 Task: Find connections with filter location Joypur Hāt with filter topic #Crowdfundingwith filter profile language French with filter current company Network18 Media & Investments Limited with filter school JSS SCIENCE AND TECHNOLOGY UNIVERSITY with filter industry Oil and Gas with filter service category Customer Service with filter keywords title Assistant Professor
Action: Mouse moved to (506, 96)
Screenshot: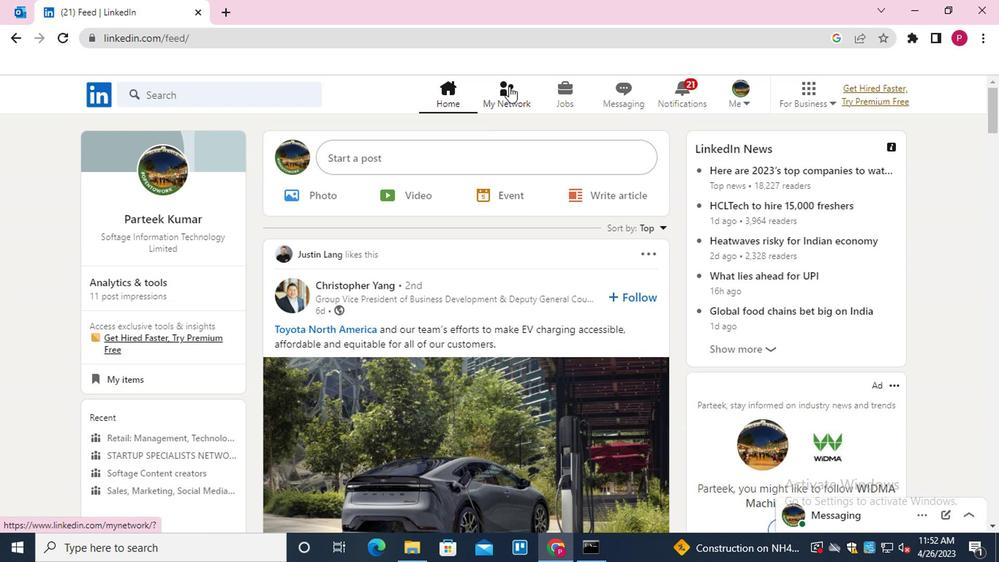 
Action: Mouse pressed left at (506, 96)
Screenshot: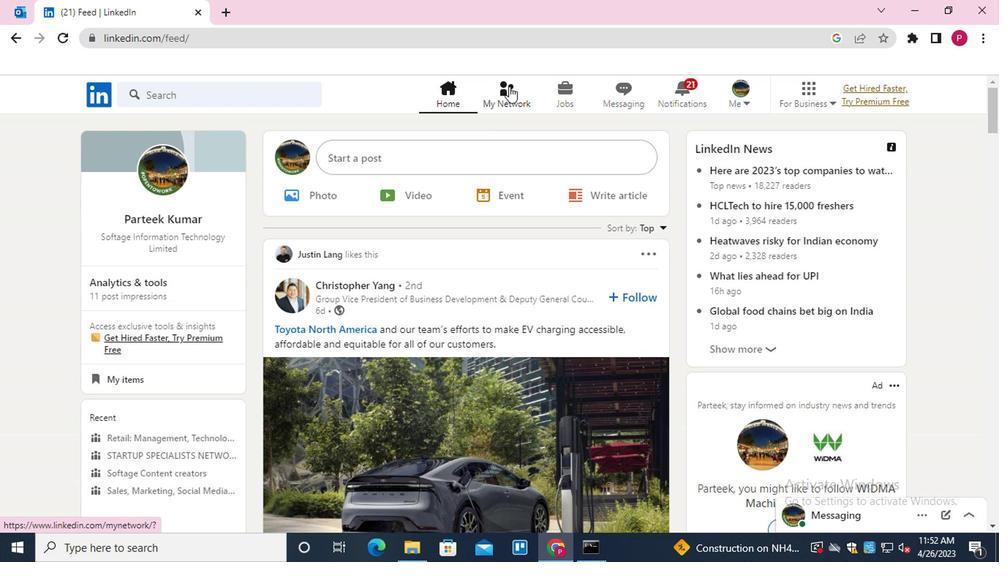 
Action: Mouse moved to (219, 170)
Screenshot: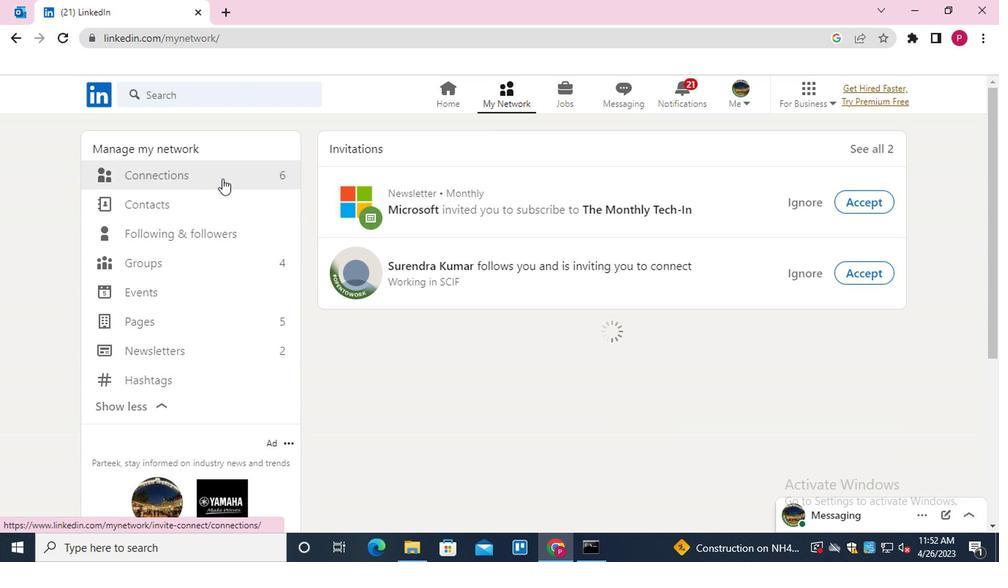 
Action: Mouse pressed left at (219, 170)
Screenshot: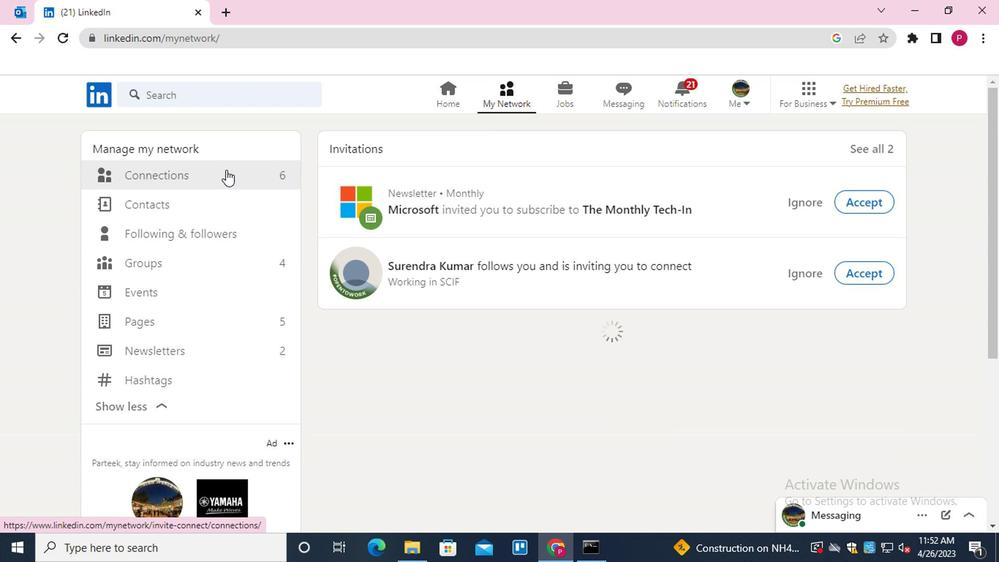
Action: Mouse moved to (616, 169)
Screenshot: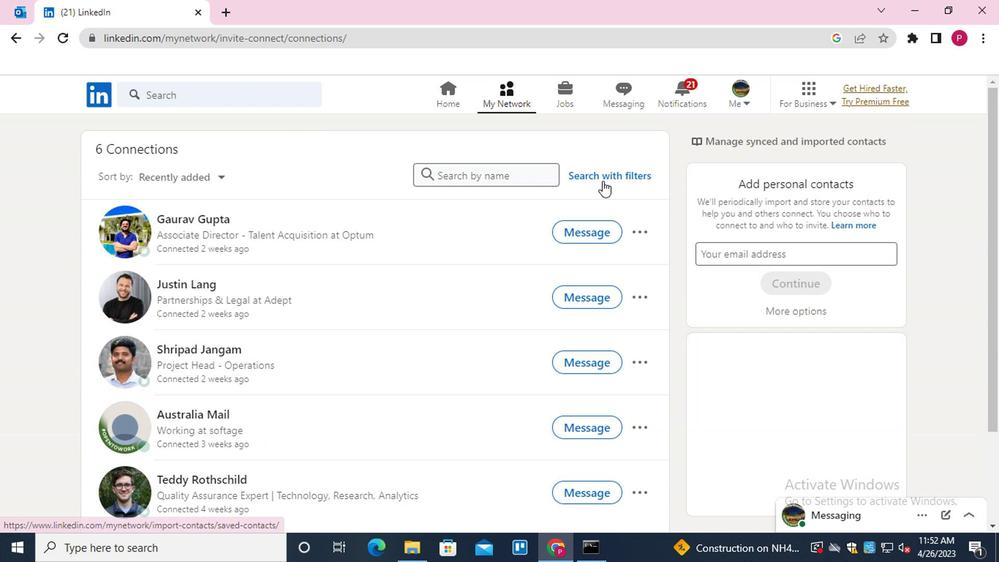 
Action: Mouse pressed left at (616, 169)
Screenshot: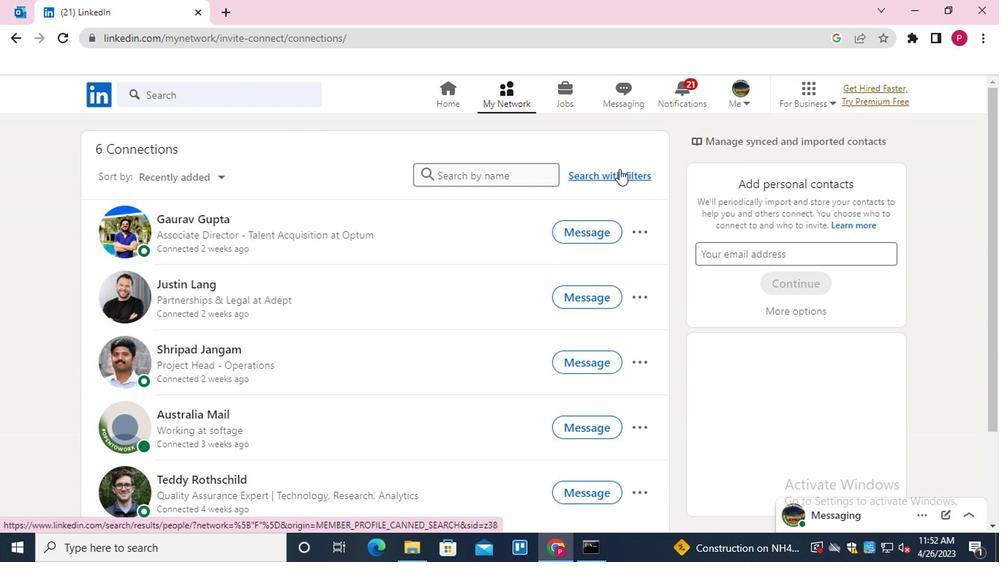 
Action: Mouse moved to (469, 133)
Screenshot: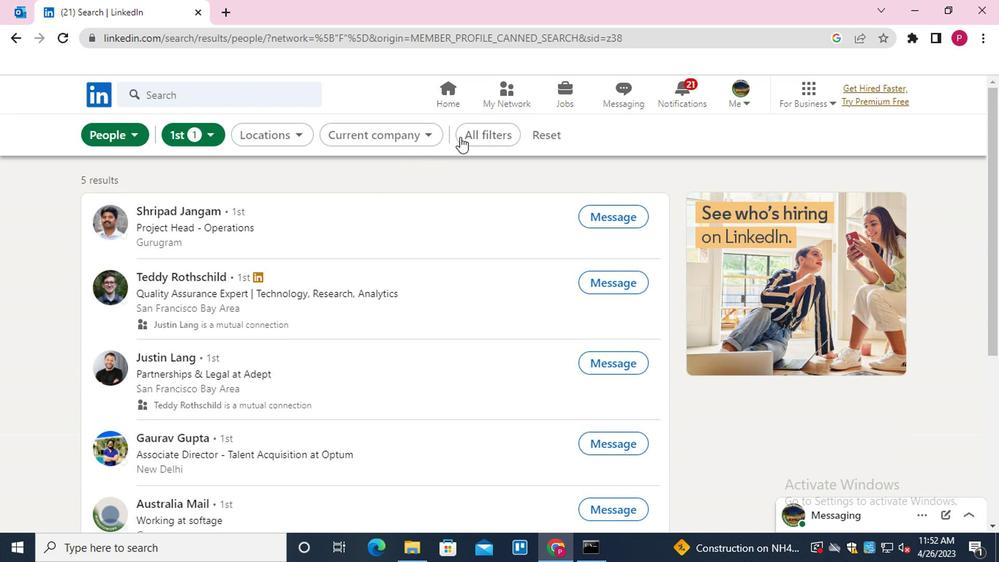 
Action: Mouse pressed left at (469, 133)
Screenshot: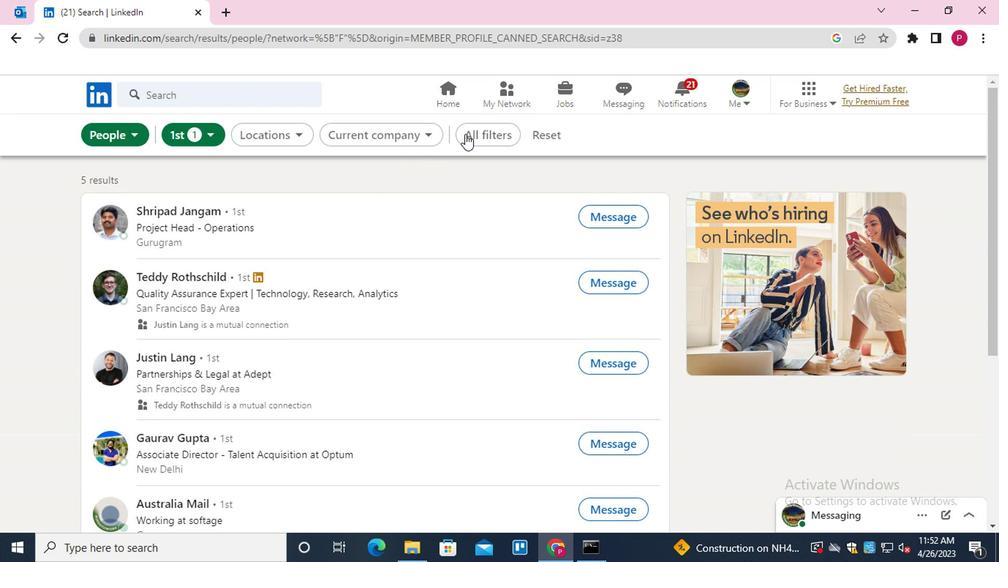 
Action: Mouse moved to (777, 344)
Screenshot: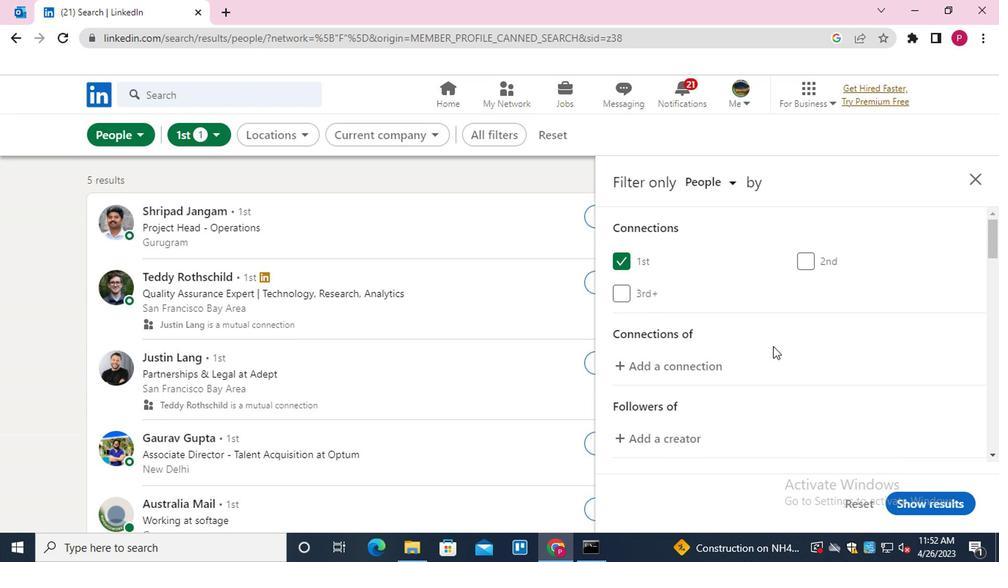 
Action: Mouse scrolled (777, 343) with delta (0, -1)
Screenshot: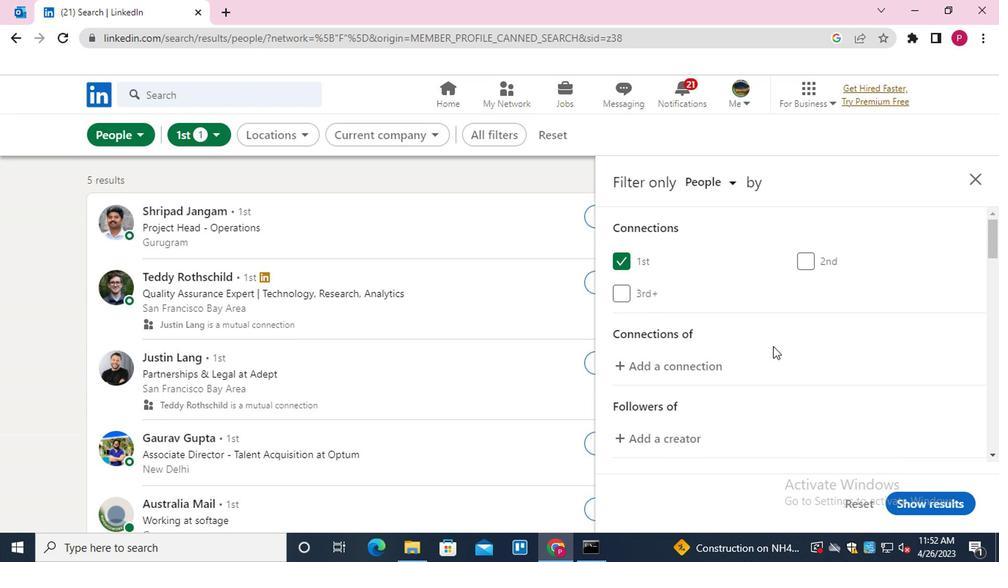 
Action: Mouse moved to (777, 347)
Screenshot: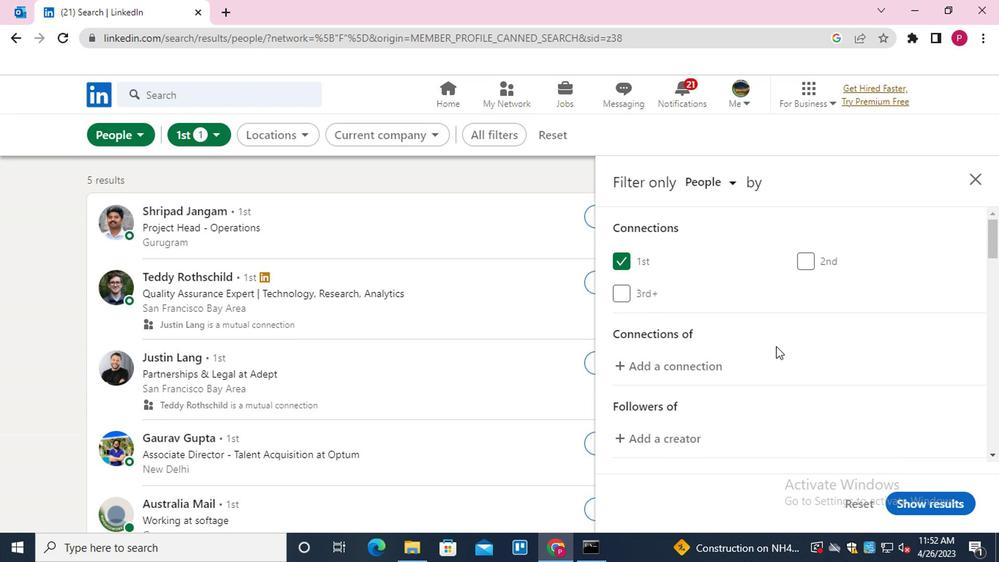 
Action: Mouse scrolled (777, 346) with delta (0, 0)
Screenshot: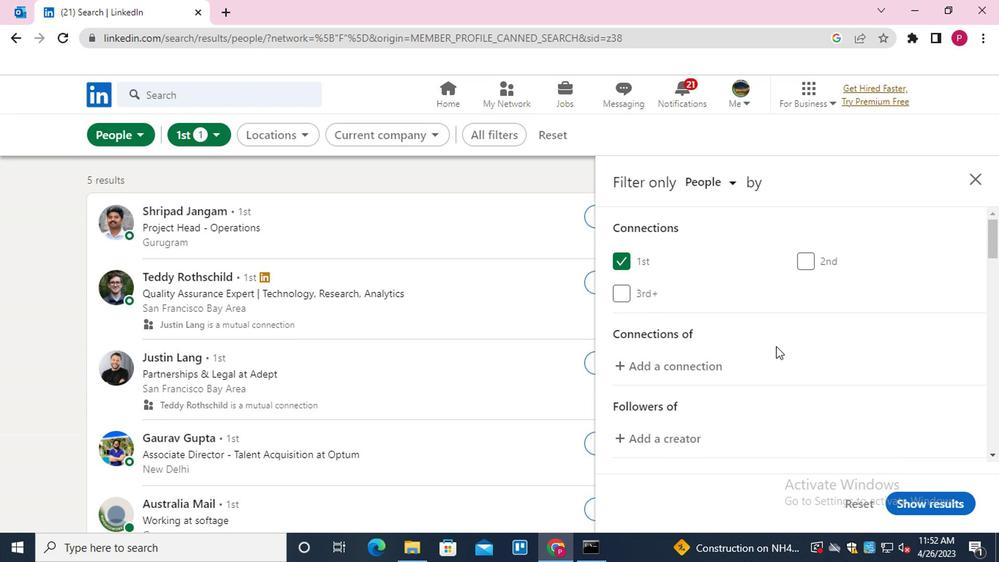 
Action: Mouse moved to (777, 348)
Screenshot: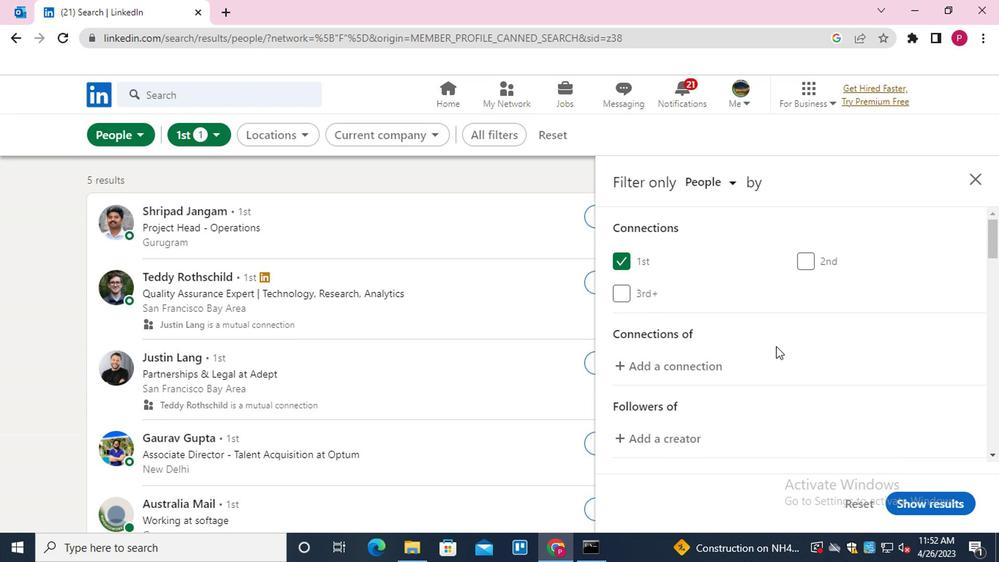 
Action: Mouse scrolled (777, 347) with delta (0, -1)
Screenshot: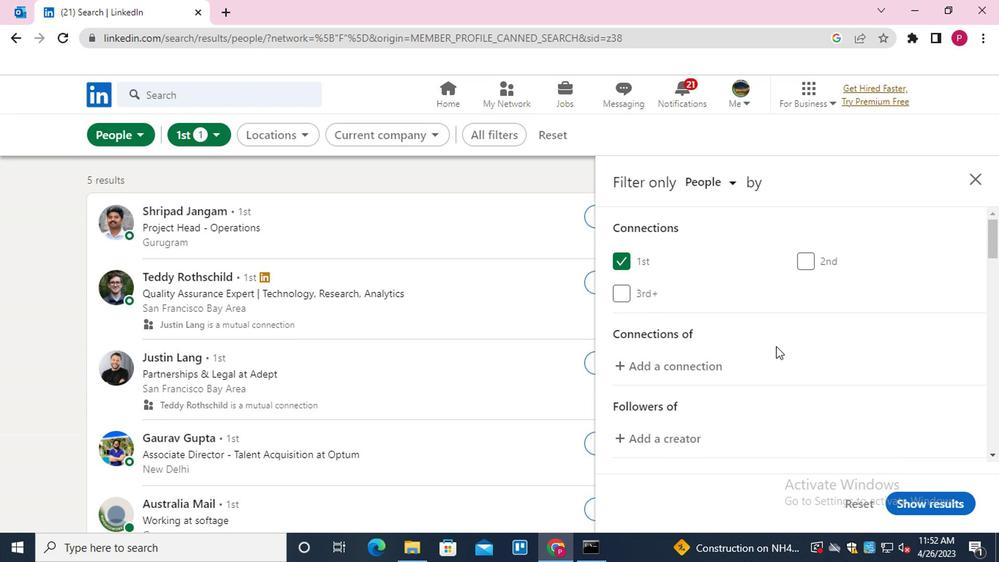 
Action: Mouse moved to (778, 348)
Screenshot: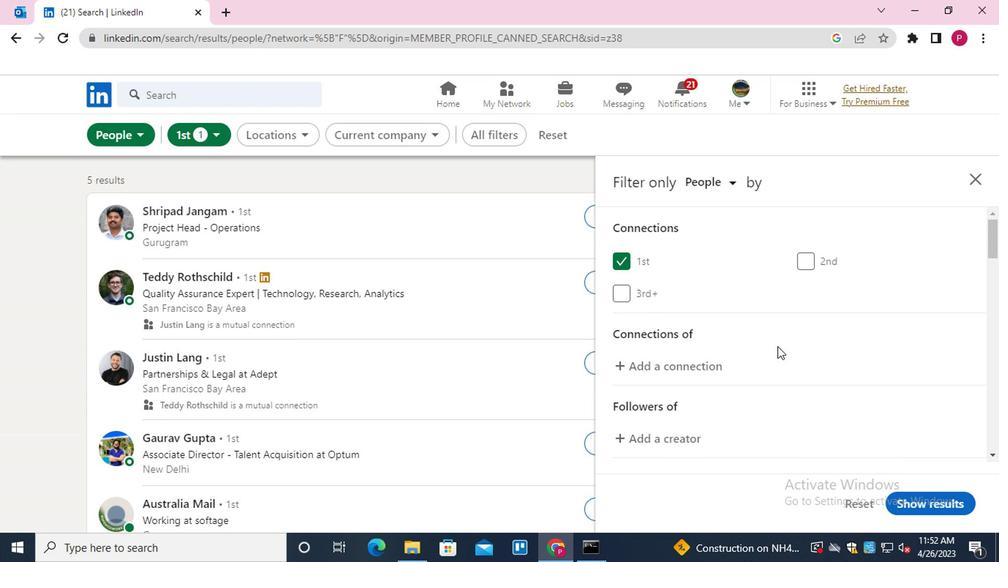 
Action: Mouse scrolled (778, 348) with delta (0, 0)
Screenshot: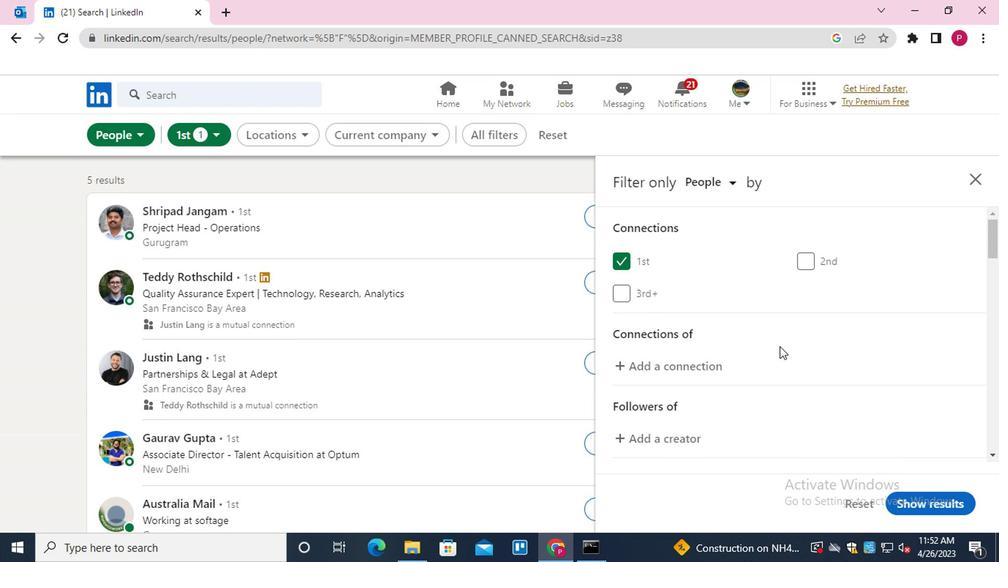
Action: Mouse moved to (855, 286)
Screenshot: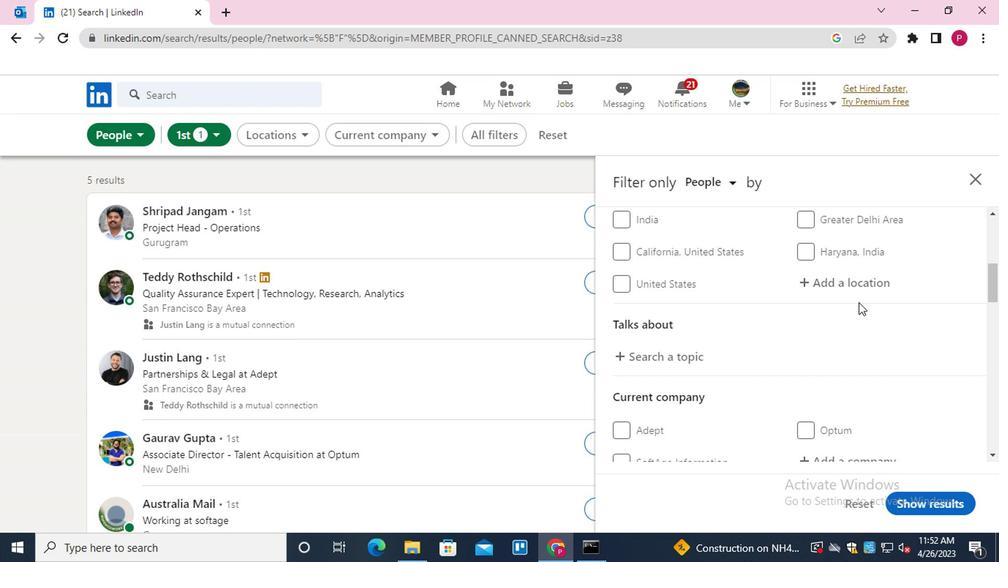 
Action: Mouse pressed left at (855, 286)
Screenshot: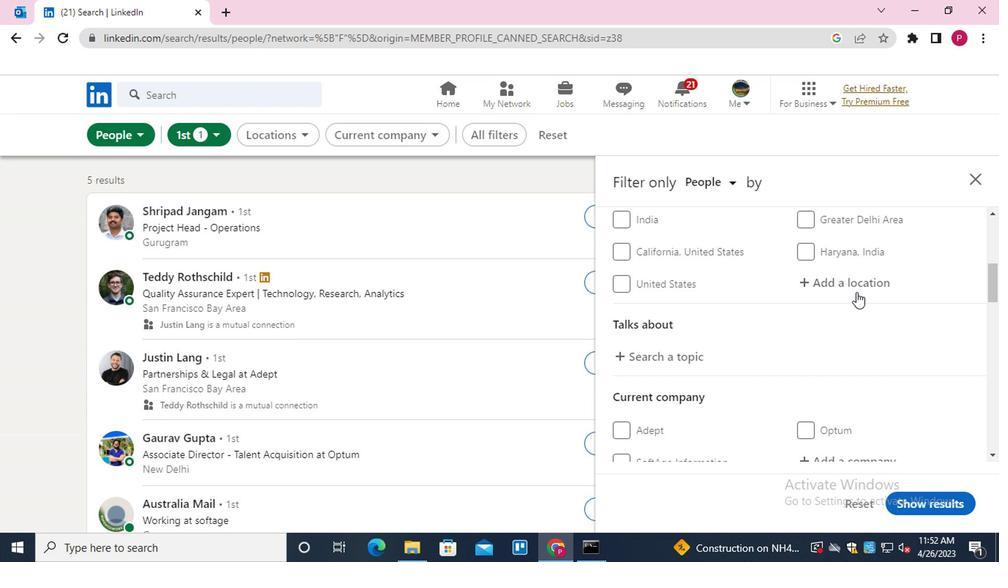 
Action: Mouse moved to (685, 292)
Screenshot: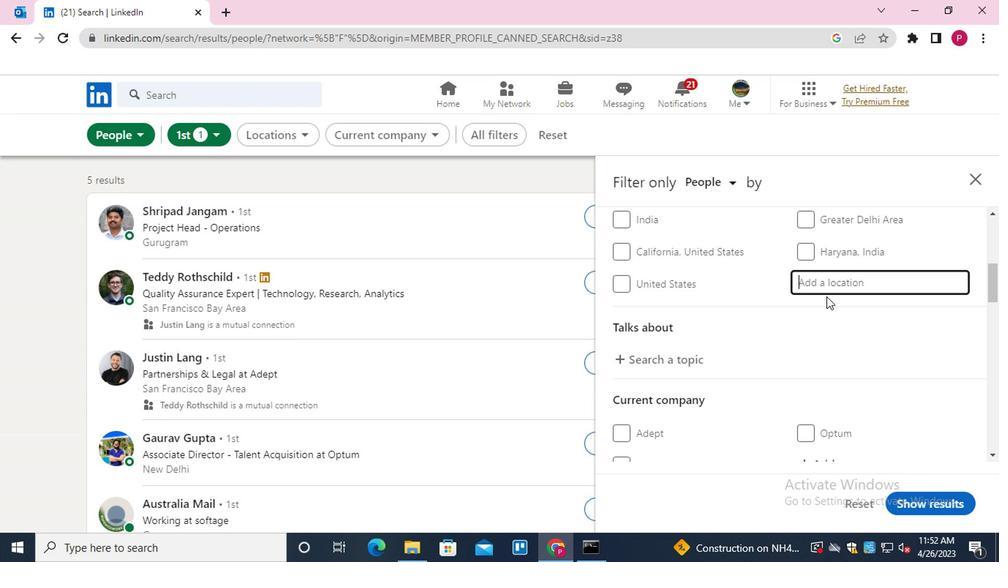 
Action: Key pressed <Key.shift><Key.shift><Key.shift>JOYPAR<Key.space><Key.shift>HUT<Key.backspace><Key.backspace>AT
Screenshot: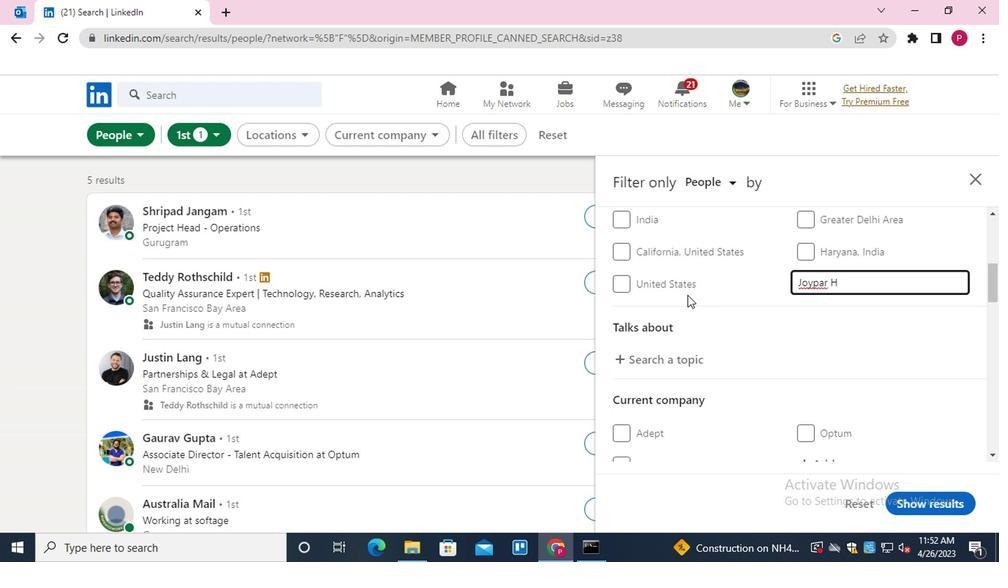 
Action: Mouse moved to (656, 364)
Screenshot: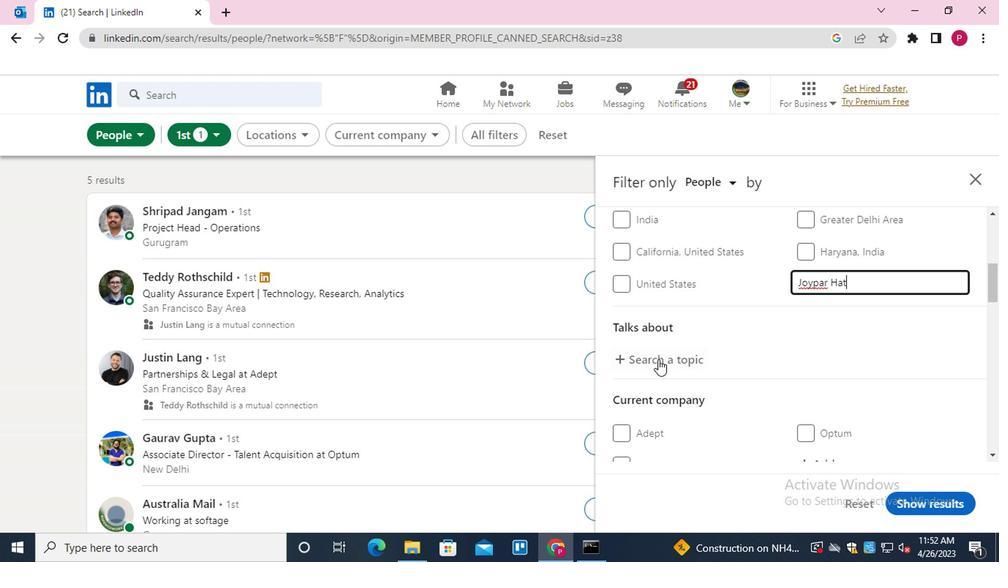 
Action: Mouse pressed left at (656, 364)
Screenshot: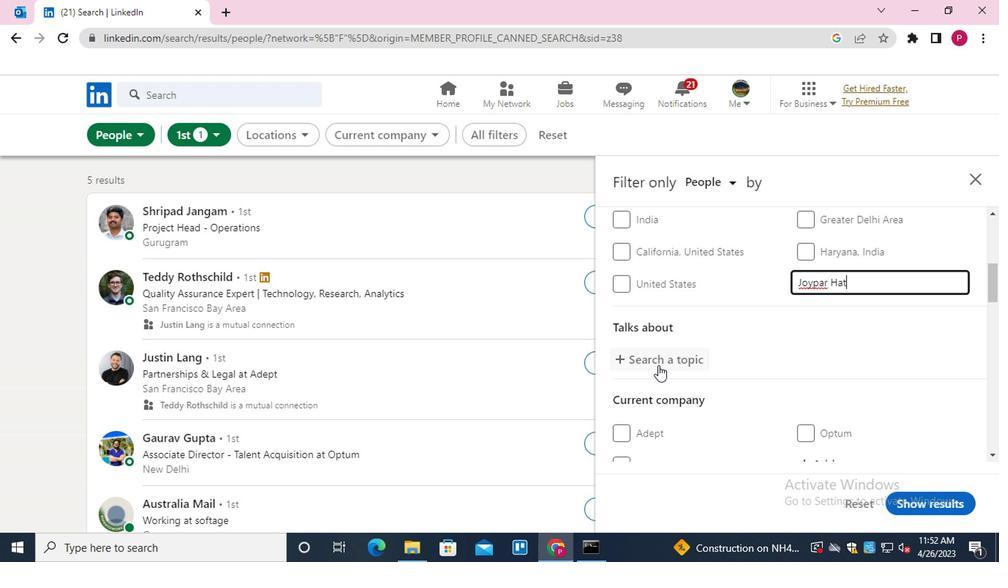 
Action: Key pressed CROWDFUNDING<Key.down><Key.enter>
Screenshot: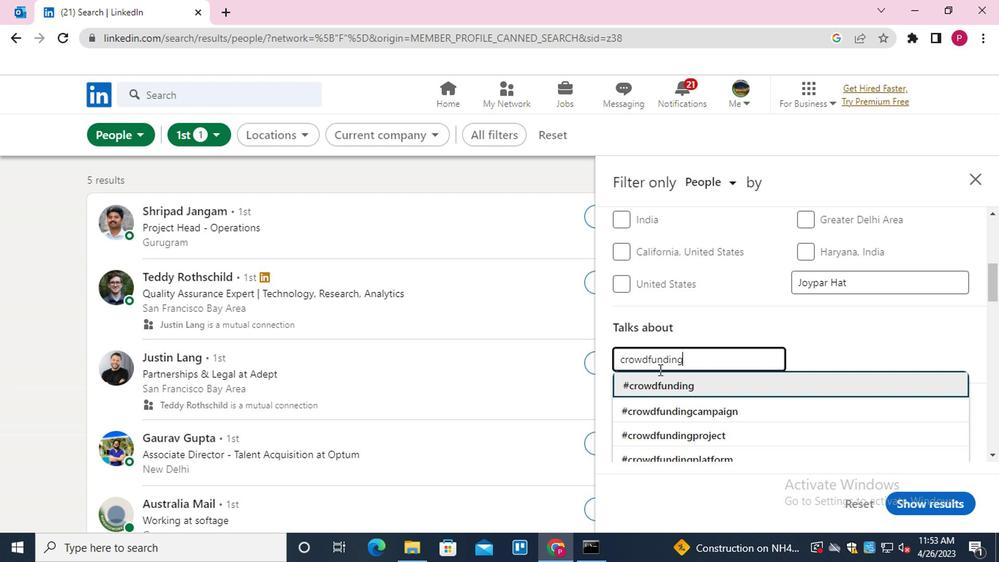 
Action: Mouse moved to (652, 365)
Screenshot: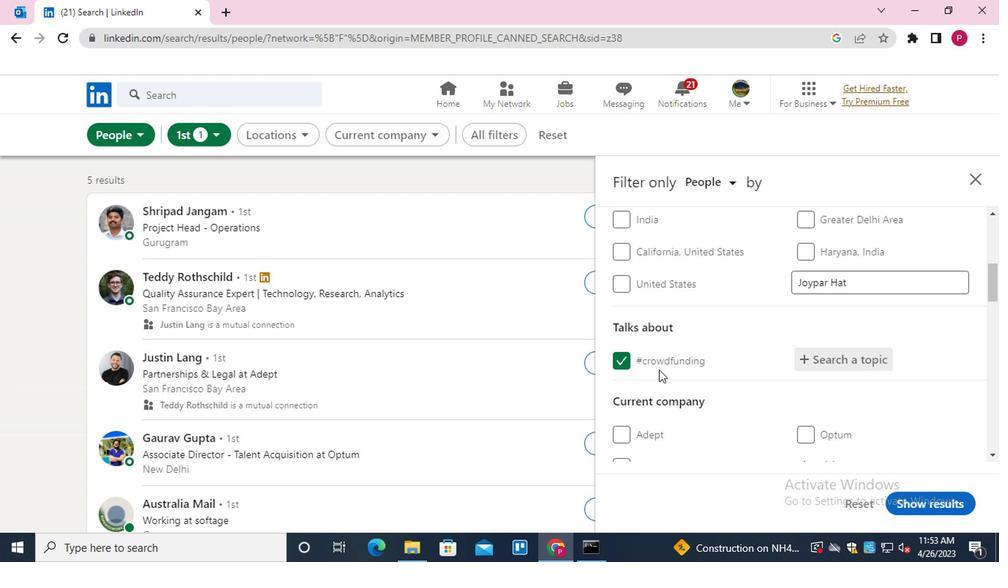 
Action: Mouse scrolled (652, 364) with delta (0, -1)
Screenshot: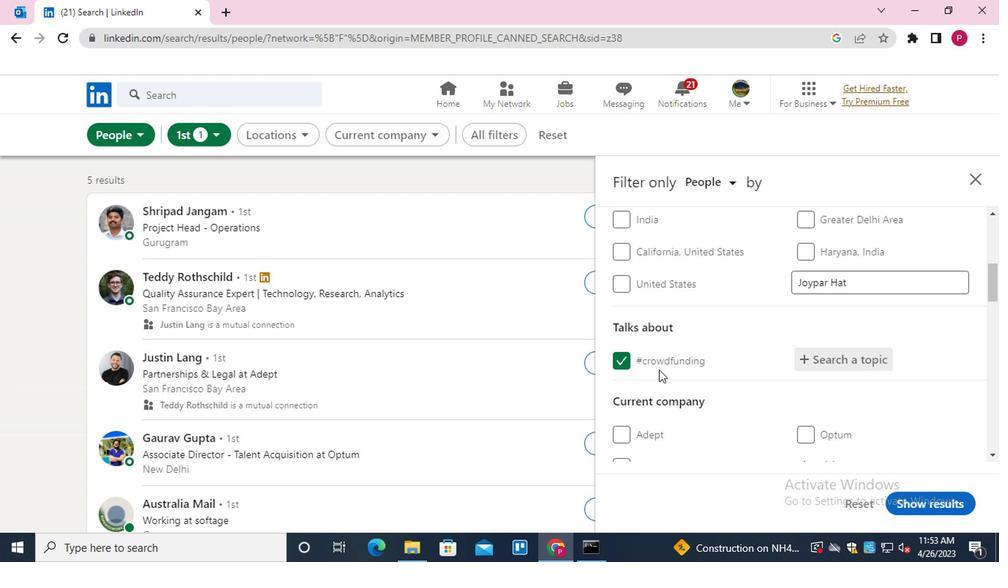 
Action: Mouse scrolled (652, 364) with delta (0, -1)
Screenshot: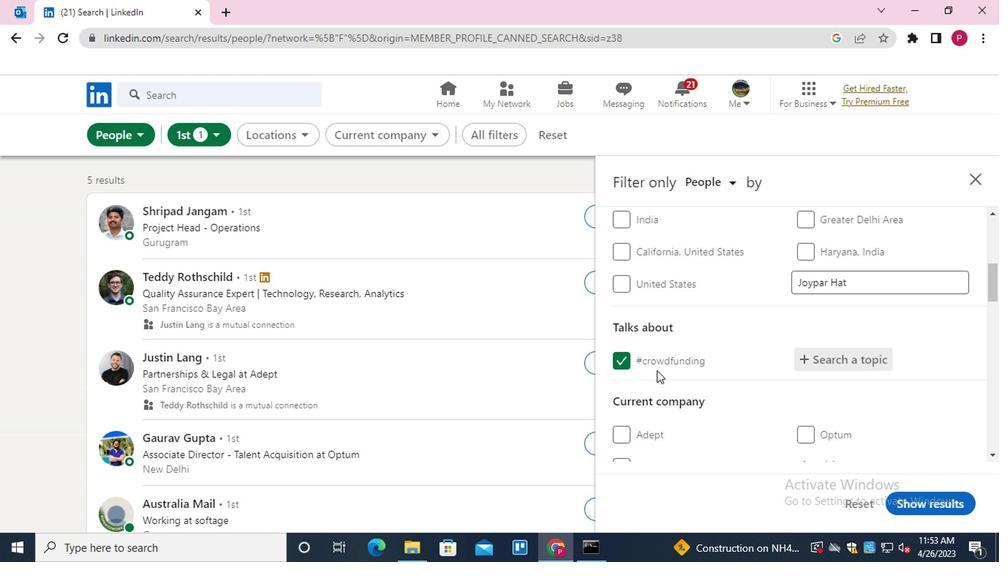 
Action: Mouse moved to (822, 315)
Screenshot: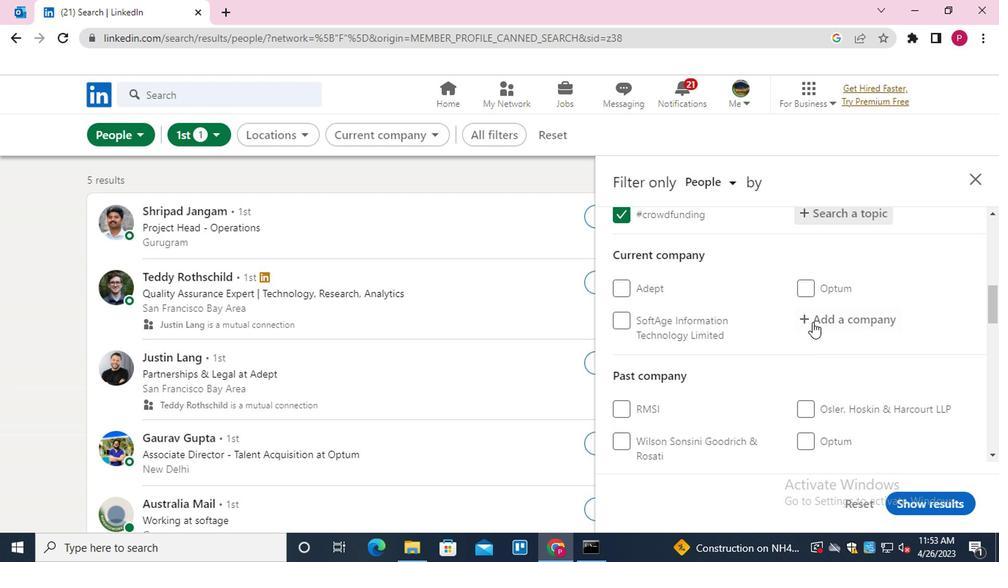 
Action: Mouse pressed left at (822, 315)
Screenshot: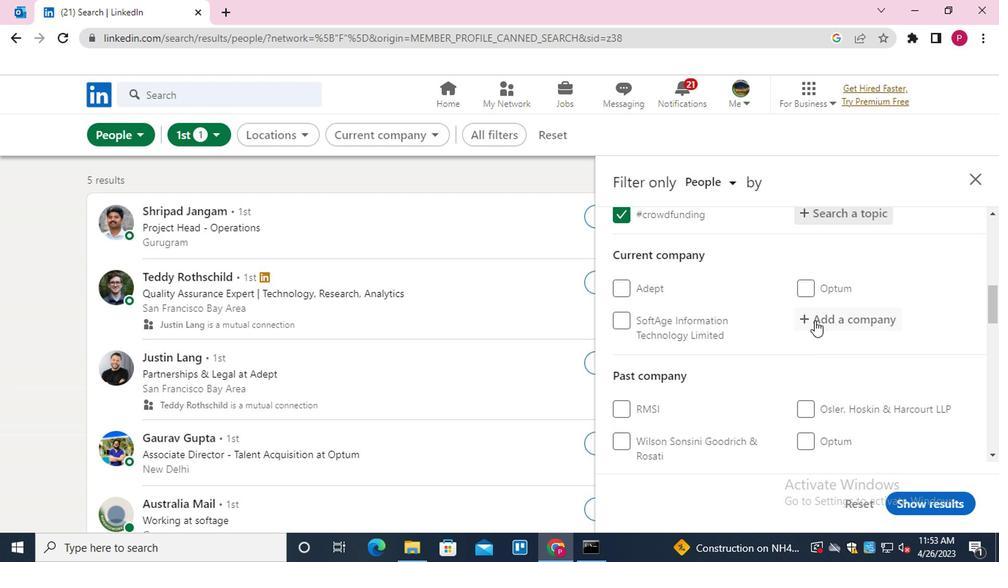 
Action: Key pressed <Key.shift>NETWORK18<Key.down><Key.enter>
Screenshot: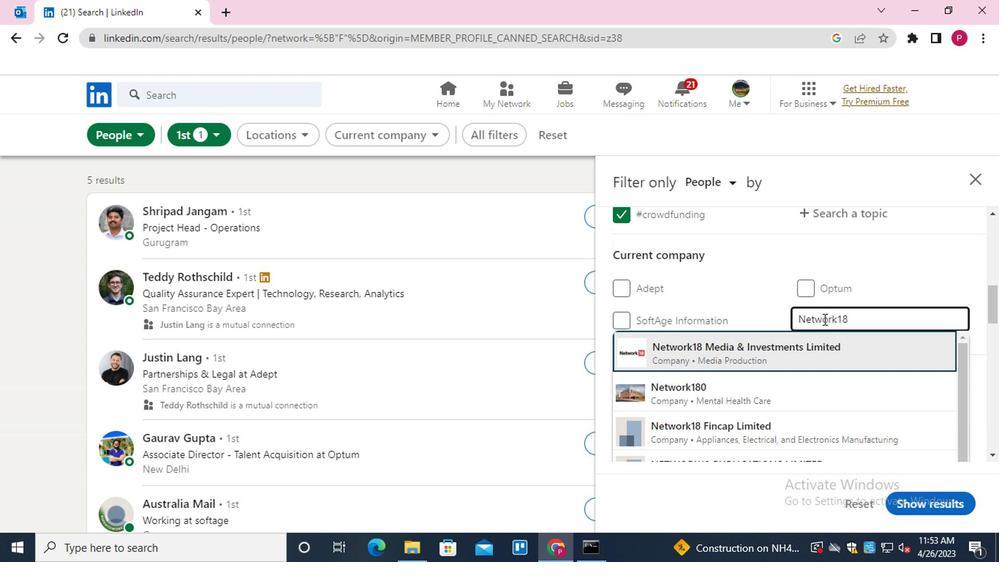 
Action: Mouse moved to (835, 331)
Screenshot: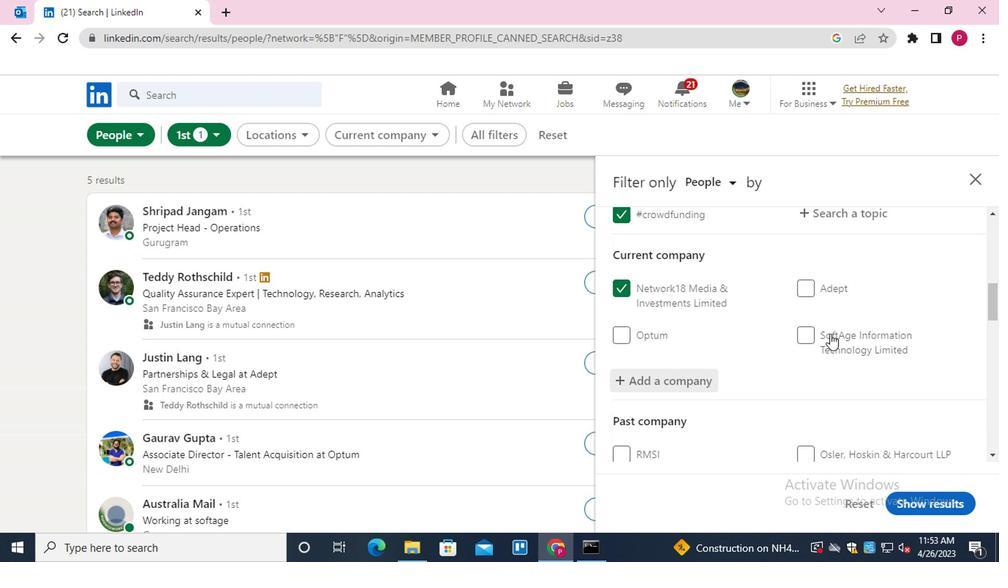 
Action: Mouse scrolled (835, 331) with delta (0, 0)
Screenshot: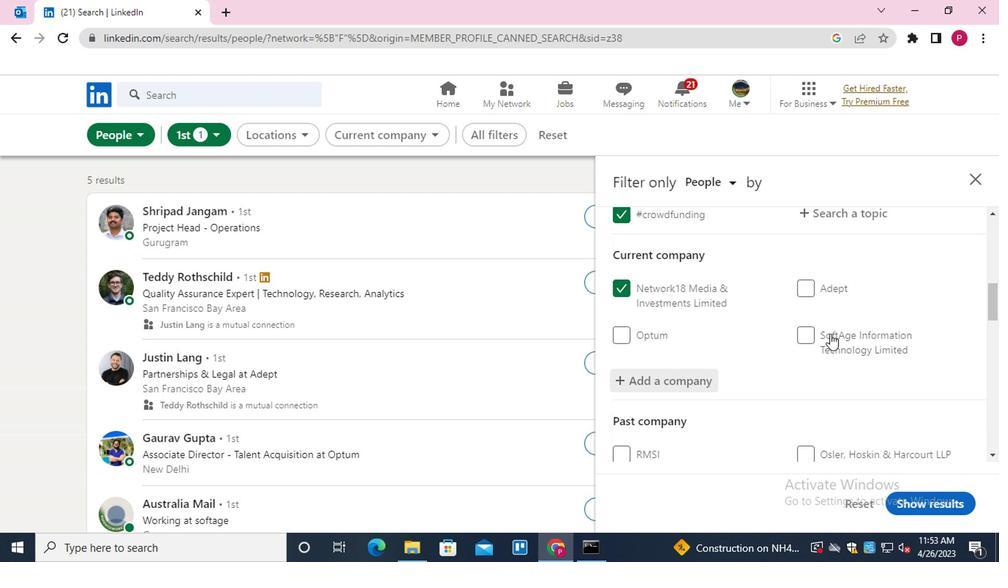 
Action: Mouse moved to (829, 331)
Screenshot: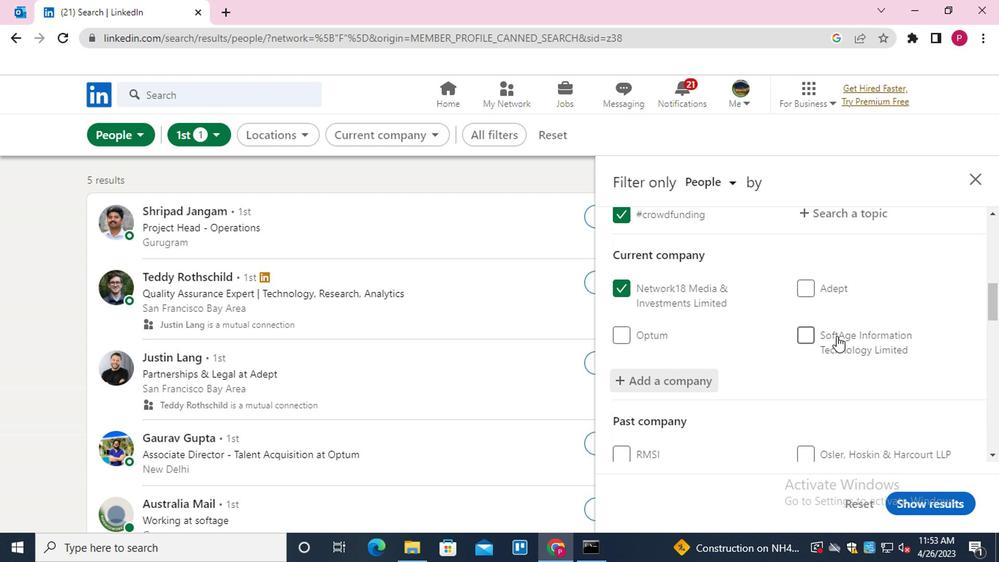 
Action: Mouse scrolled (829, 331) with delta (0, 0)
Screenshot: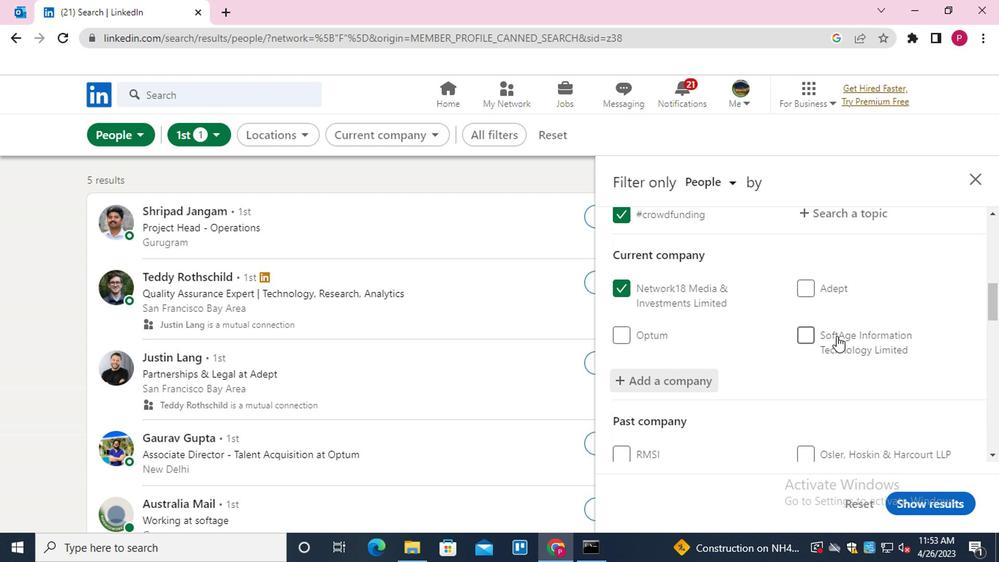 
Action: Mouse moved to (828, 332)
Screenshot: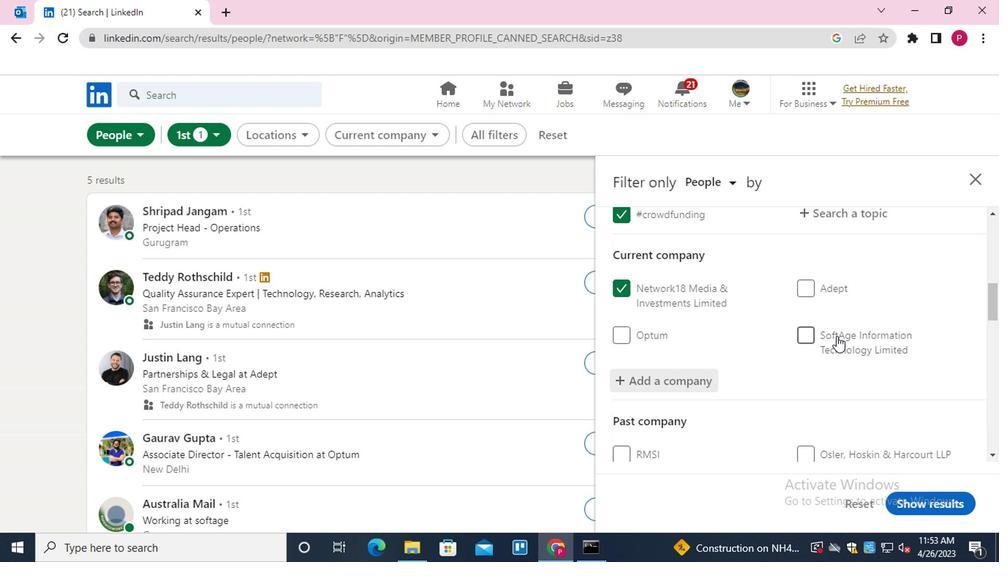 
Action: Mouse scrolled (828, 331) with delta (0, -1)
Screenshot: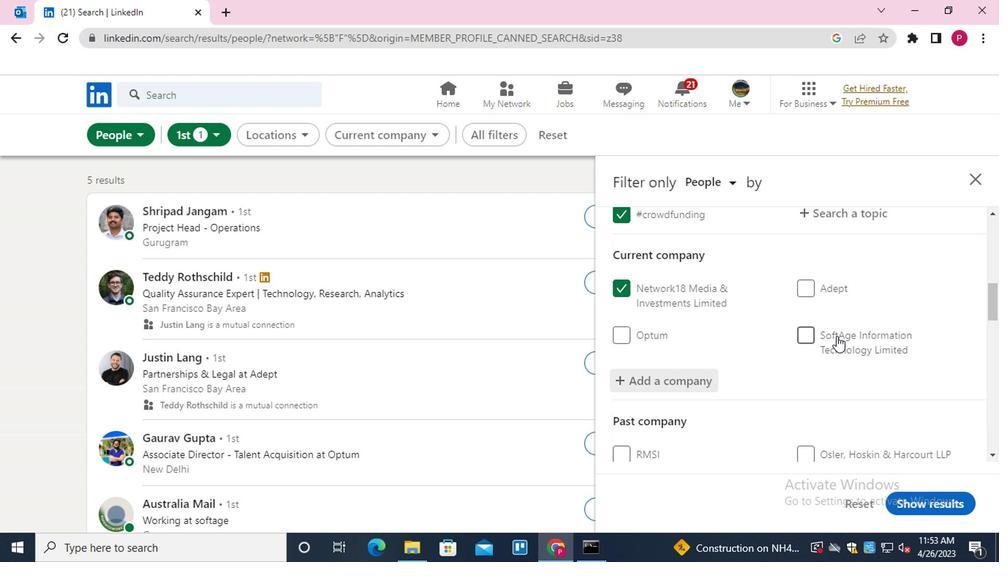 
Action: Mouse moved to (753, 296)
Screenshot: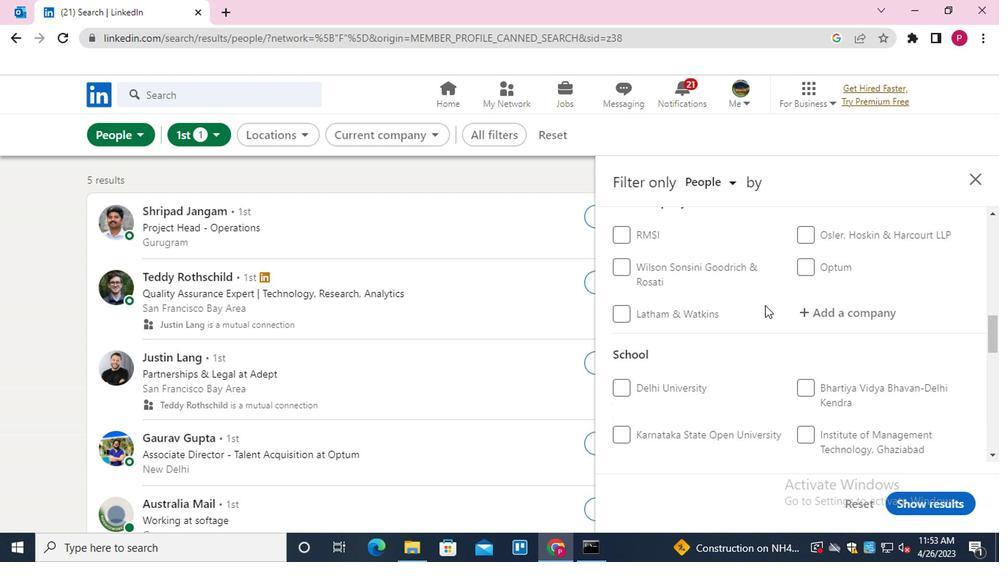 
Action: Mouse scrolled (753, 296) with delta (0, 0)
Screenshot: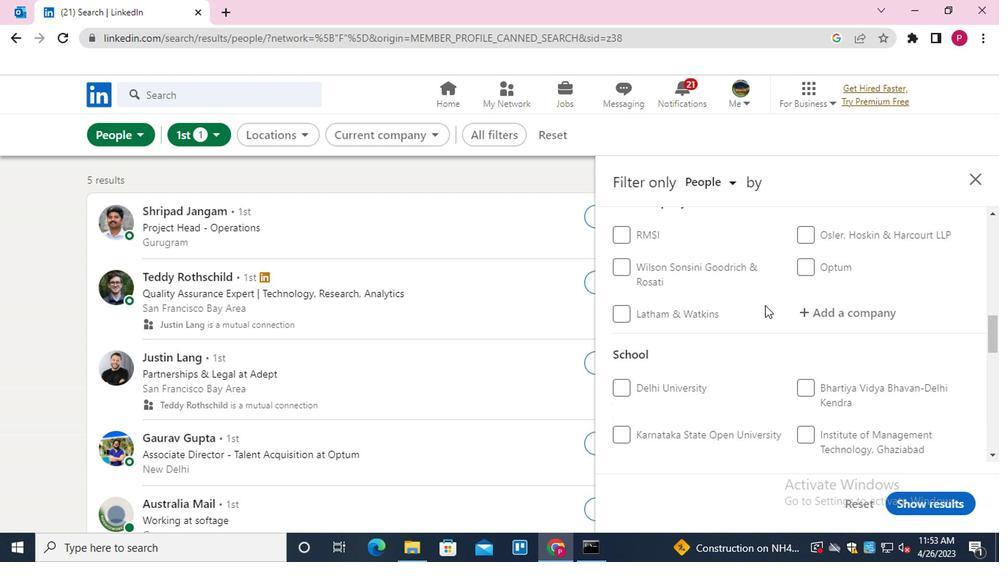
Action: Mouse scrolled (753, 296) with delta (0, 0)
Screenshot: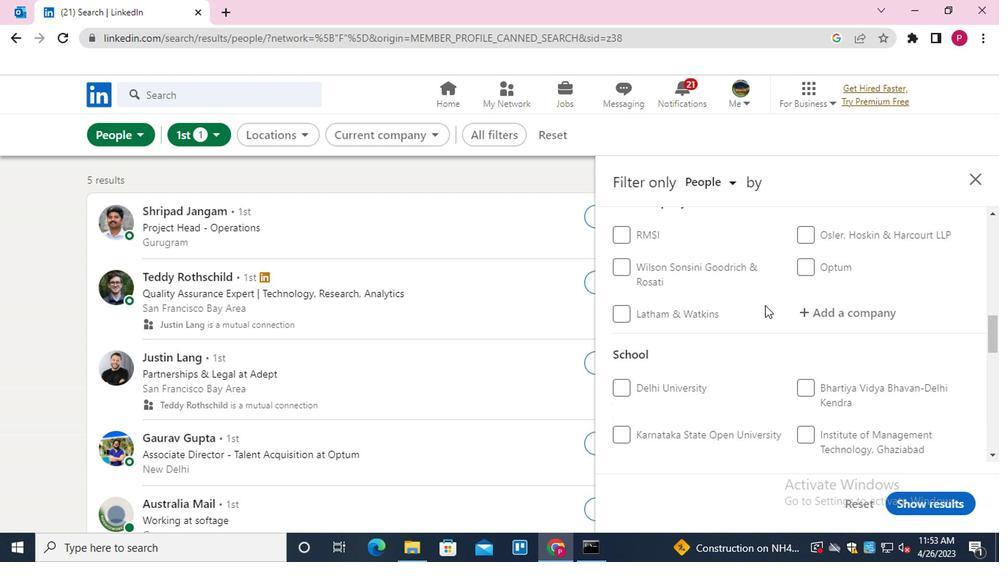
Action: Mouse moved to (828, 325)
Screenshot: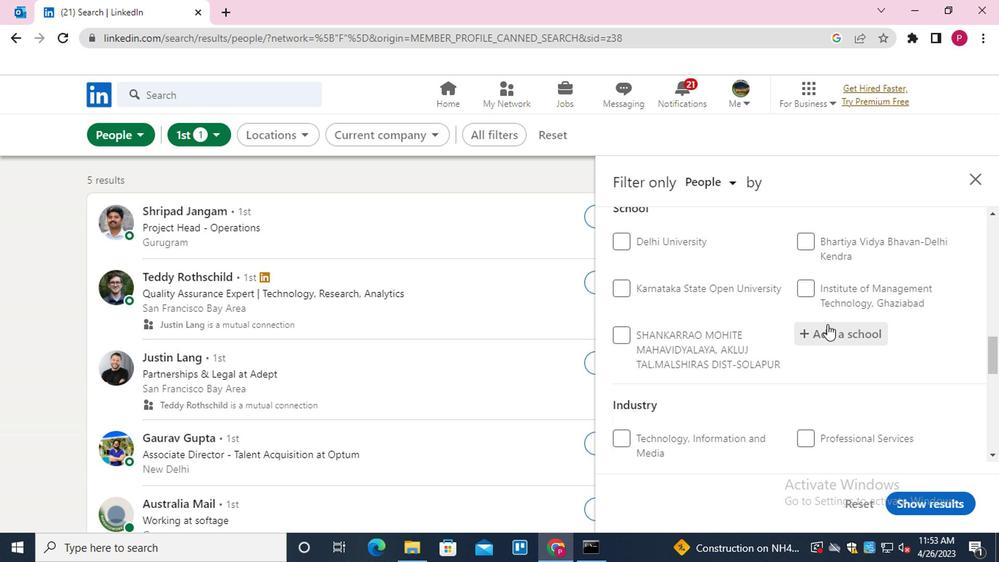 
Action: Mouse pressed left at (828, 325)
Screenshot: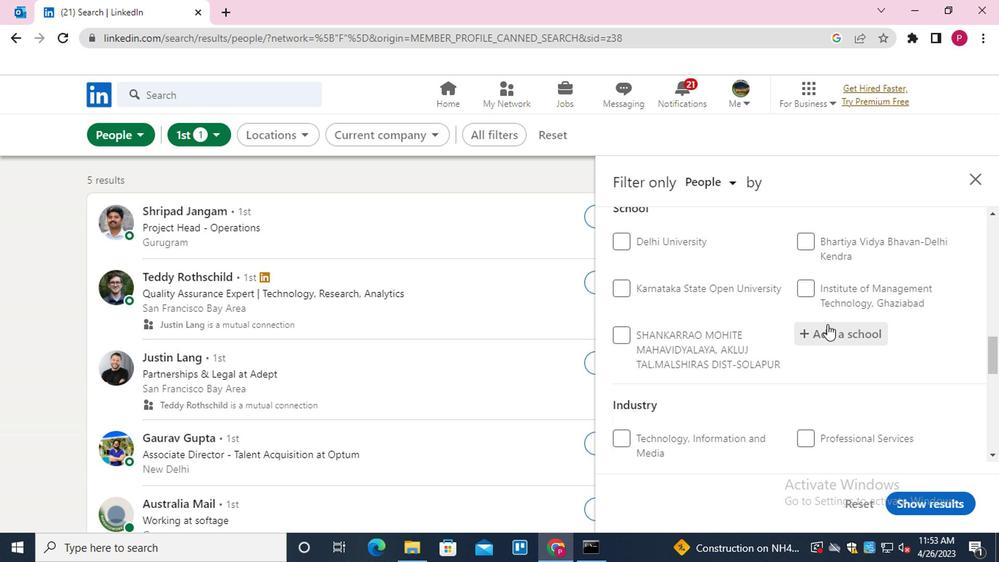 
Action: Mouse moved to (835, 314)
Screenshot: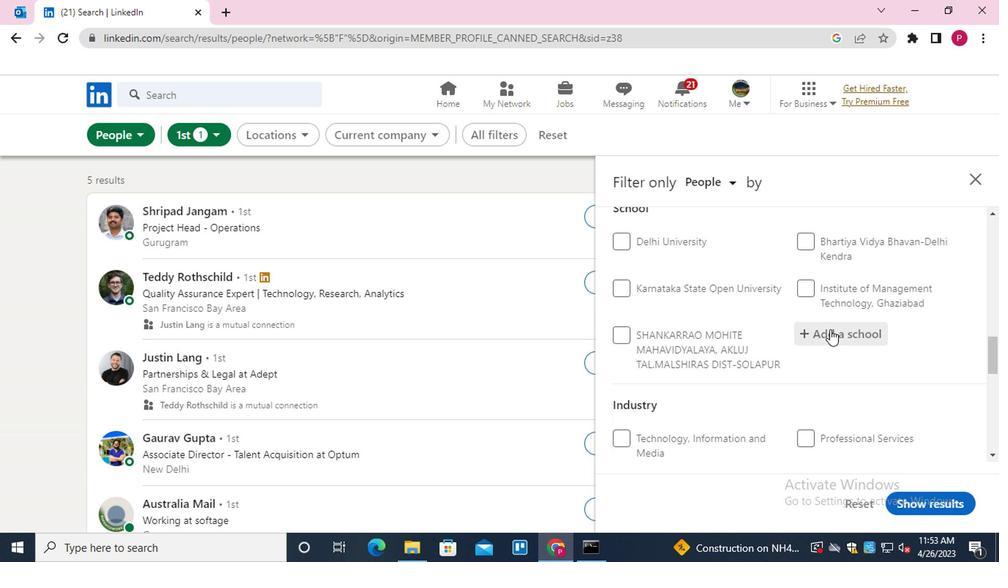 
Action: Mouse scrolled (835, 313) with delta (0, 0)
Screenshot: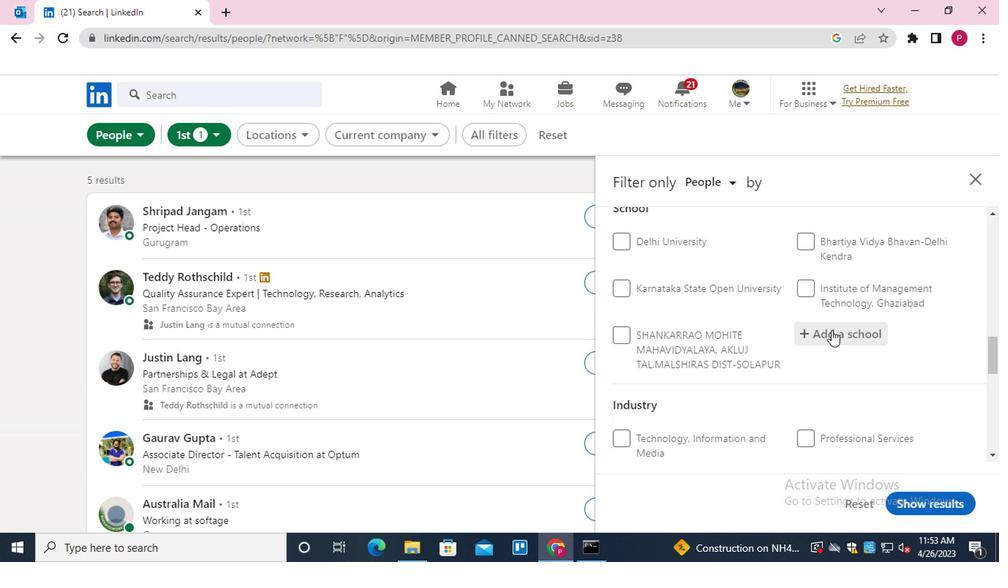 
Action: Mouse scrolled (835, 313) with delta (0, 0)
Screenshot: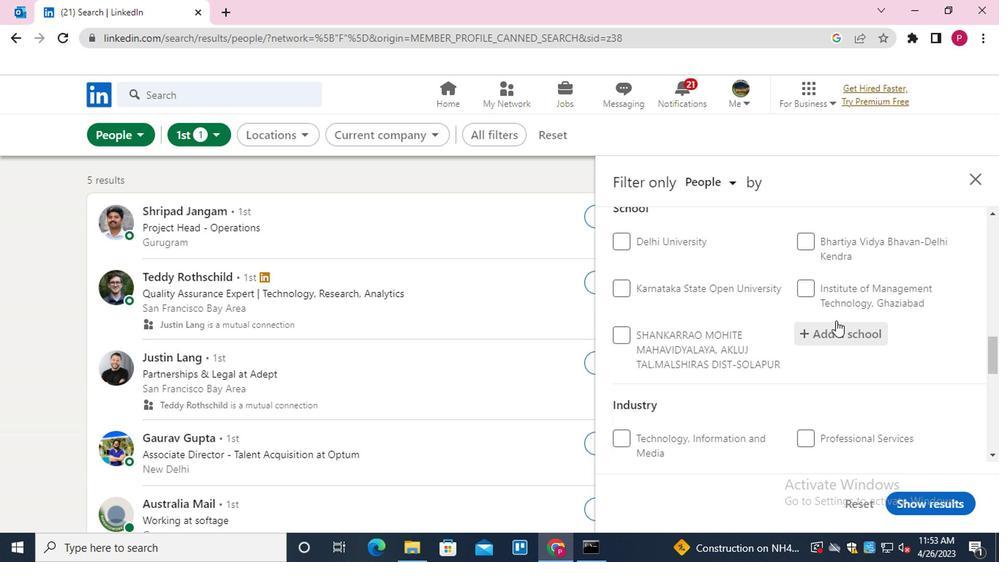 
Action: Mouse moved to (817, 283)
Screenshot: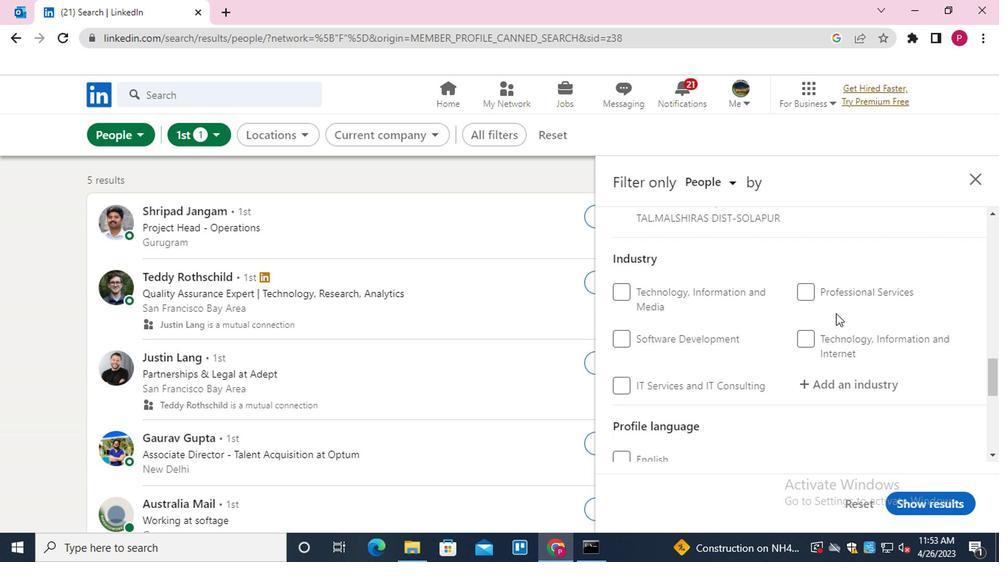 
Action: Mouse scrolled (817, 284) with delta (0, 1)
Screenshot: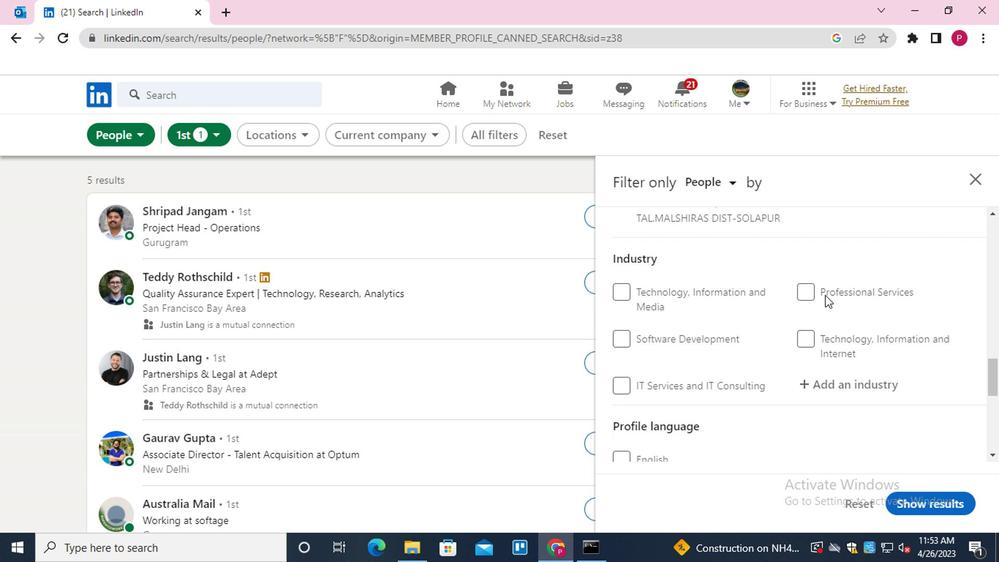
Action: Key pressed <Key.shift>JSS<Key.space><Key.shift><Key.shift><Key.shift><Key.shift><Key.shift>SCIENCE
Screenshot: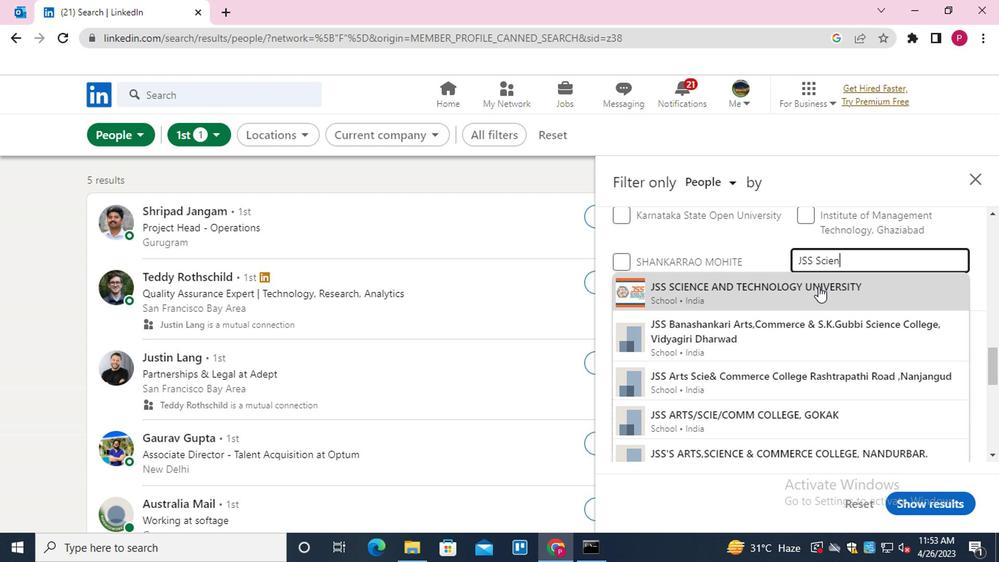 
Action: Mouse pressed left at (817, 283)
Screenshot: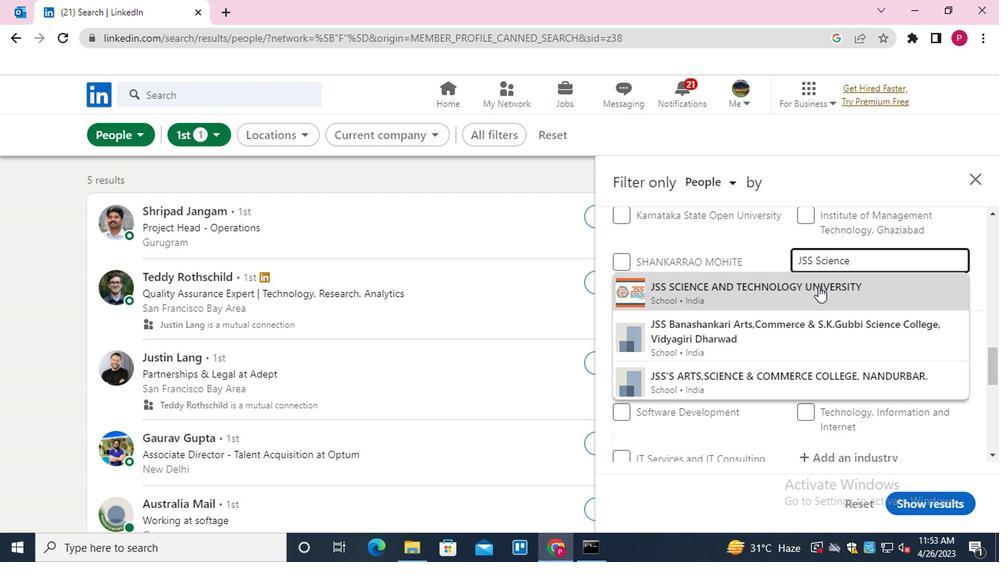 
Action: Mouse moved to (622, 306)
Screenshot: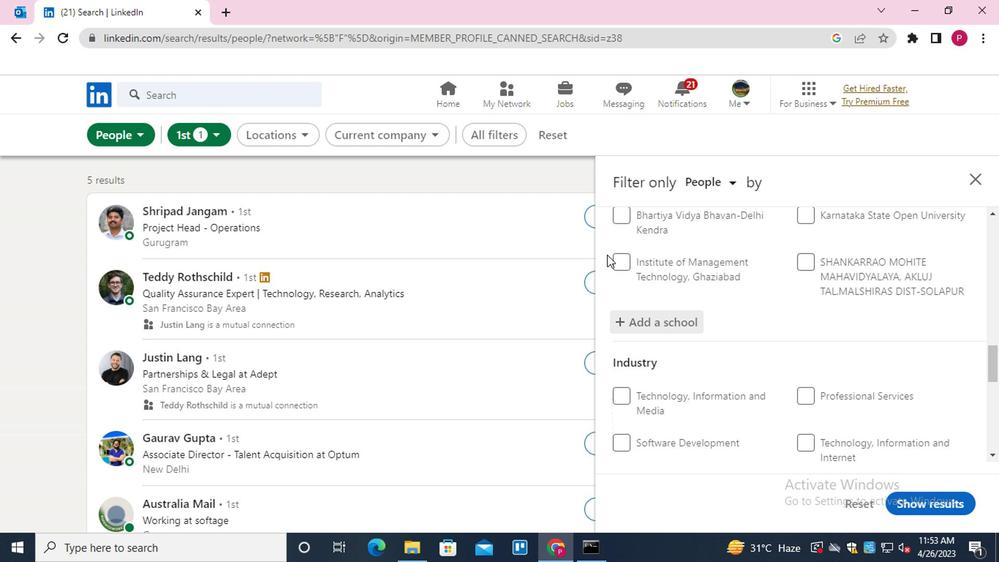 
Action: Mouse scrolled (622, 305) with delta (0, 0)
Screenshot: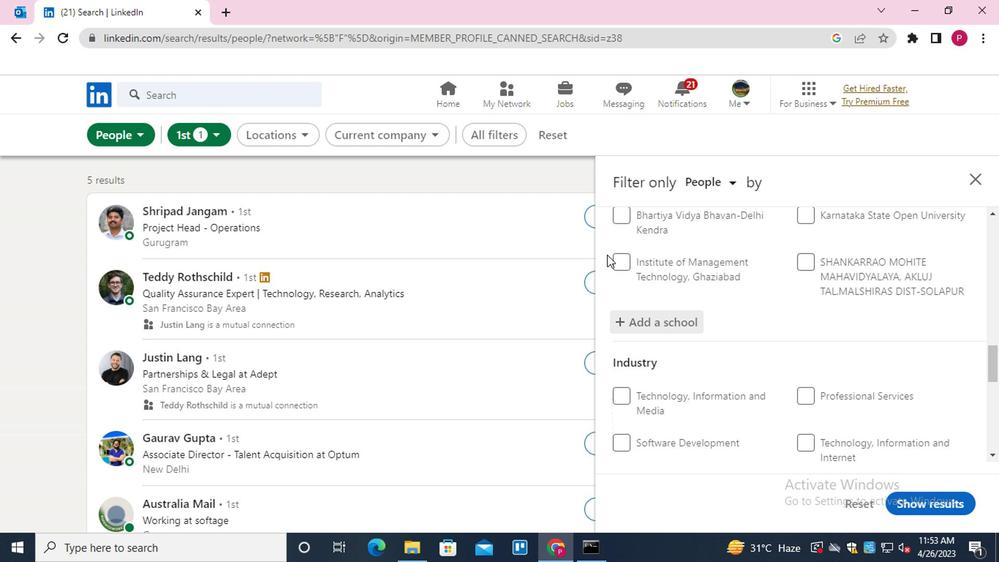
Action: Mouse moved to (626, 312)
Screenshot: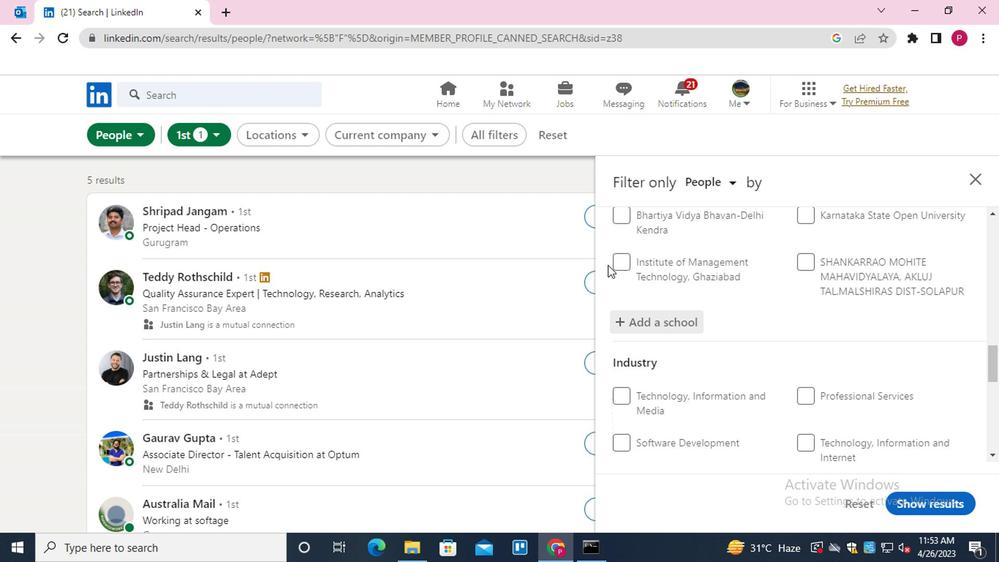 
Action: Mouse scrolled (626, 311) with delta (0, 0)
Screenshot: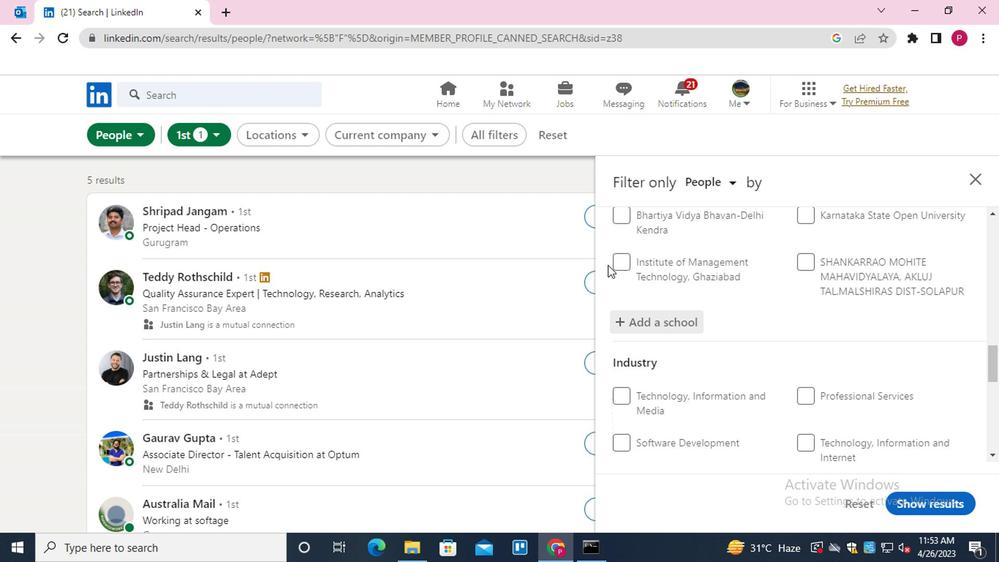 
Action: Mouse moved to (635, 322)
Screenshot: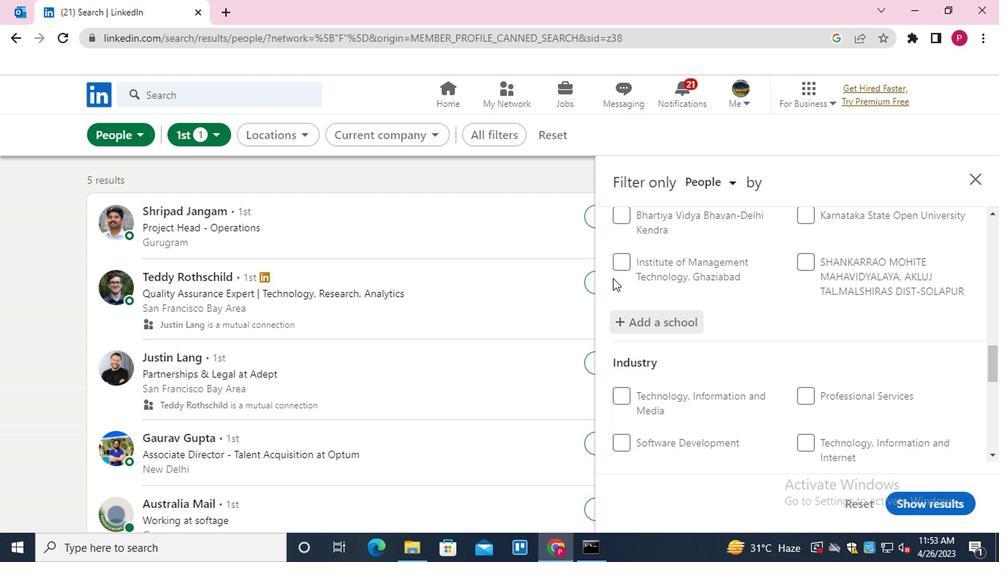 
Action: Mouse scrolled (635, 321) with delta (0, -1)
Screenshot: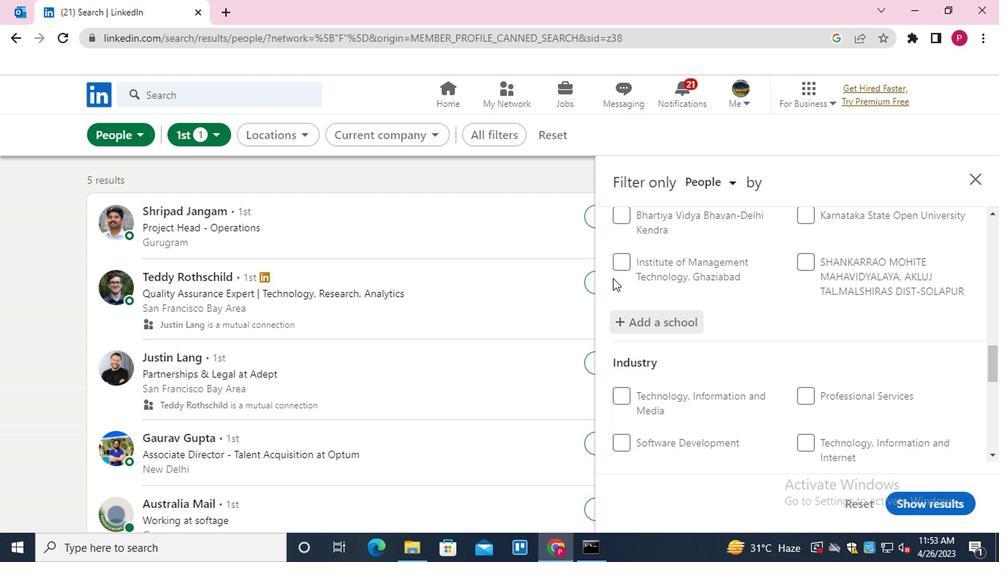 
Action: Mouse moved to (824, 271)
Screenshot: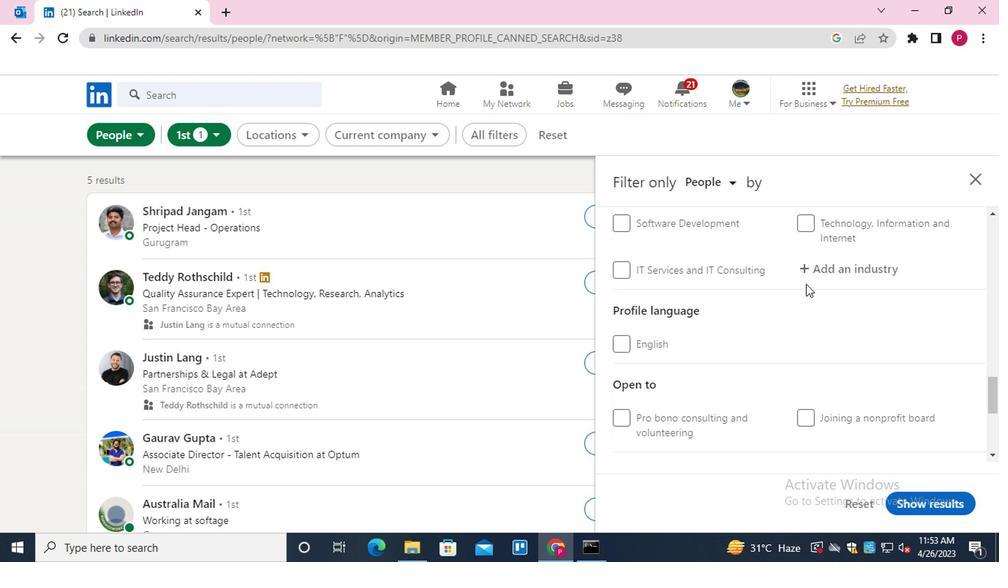 
Action: Mouse pressed left at (824, 271)
Screenshot: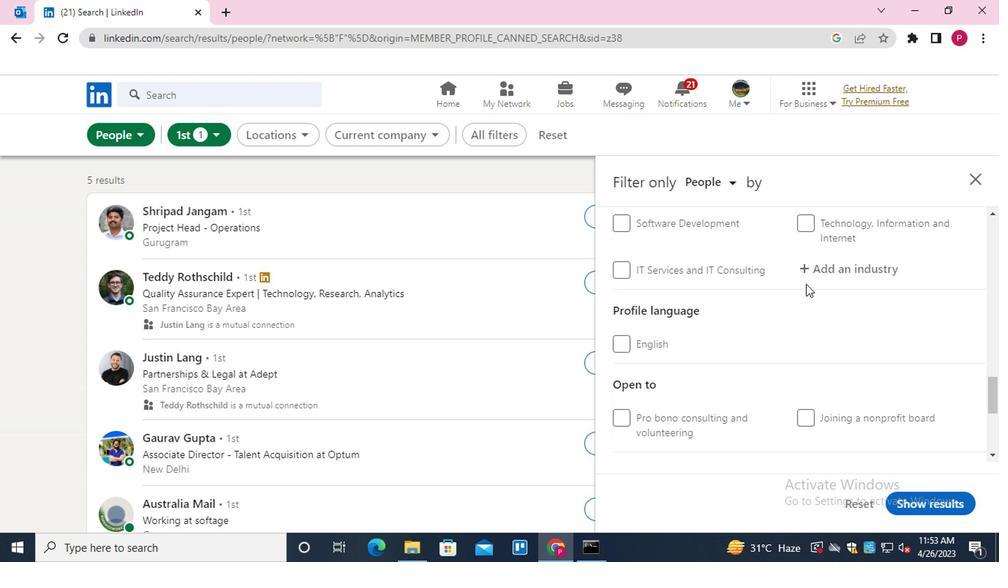 
Action: Key pressed <Key.shift>OIL<Key.space><Key.shift><Key.shift><Key.shift><Key.shift><Key.shift><Key.shift><Key.shift><Key.shift><Key.shift><Key.shift><Key.shift>AND<Key.space><Key.down><Key.down><Key.up><Key.enter>
Screenshot: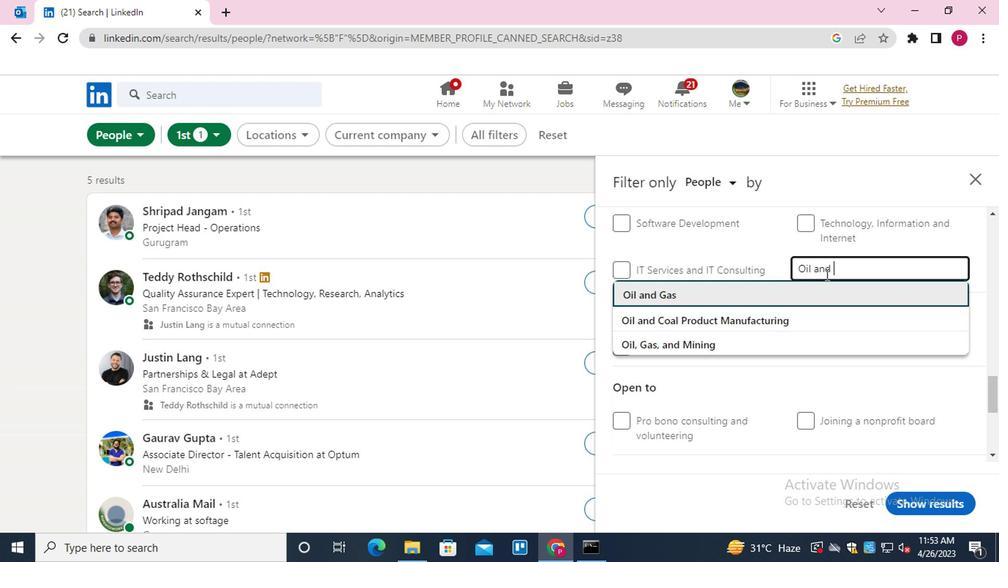 
Action: Mouse moved to (808, 280)
Screenshot: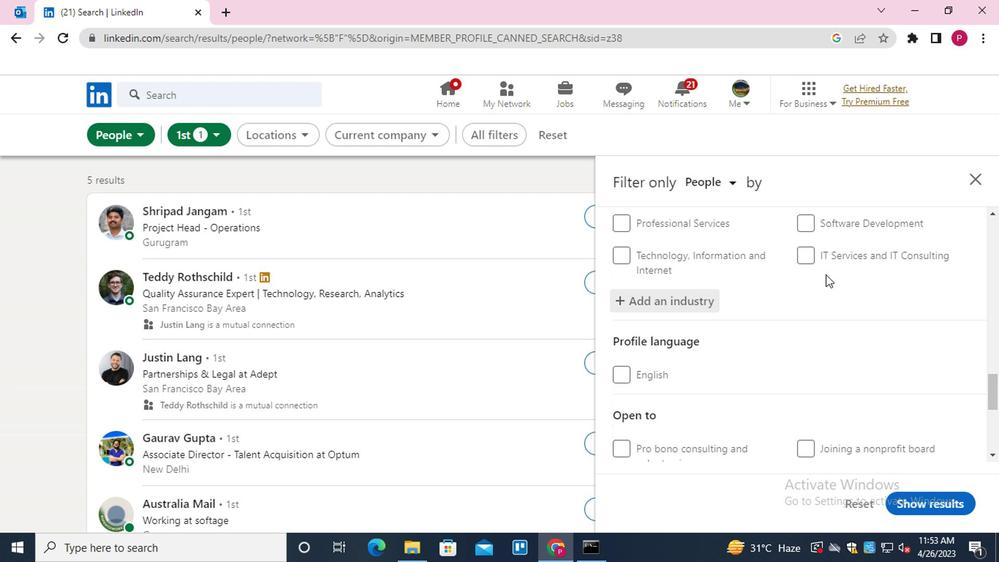 
Action: Mouse scrolled (808, 280) with delta (0, 0)
Screenshot: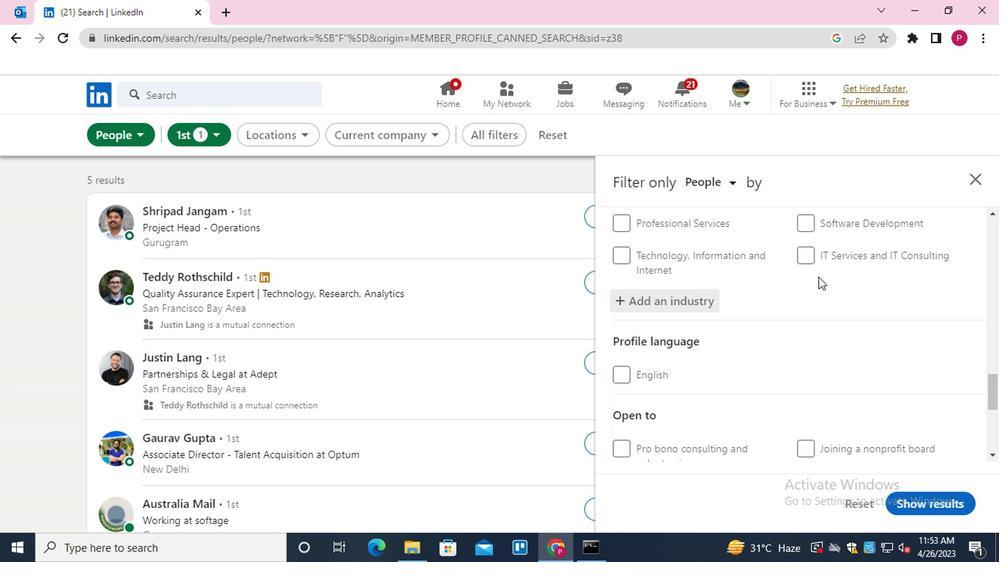 
Action: Mouse moved to (807, 283)
Screenshot: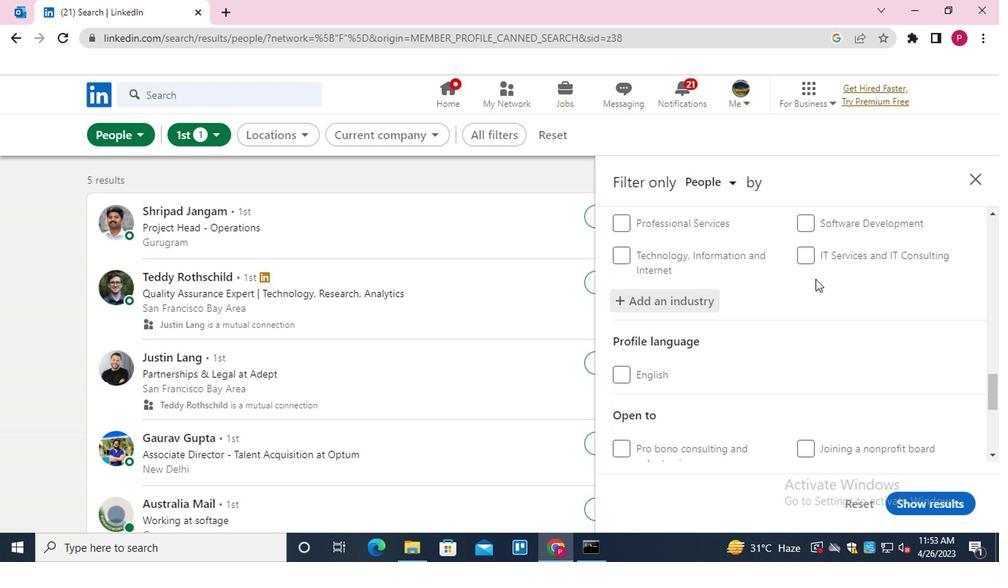 
Action: Mouse scrolled (807, 282) with delta (0, 0)
Screenshot: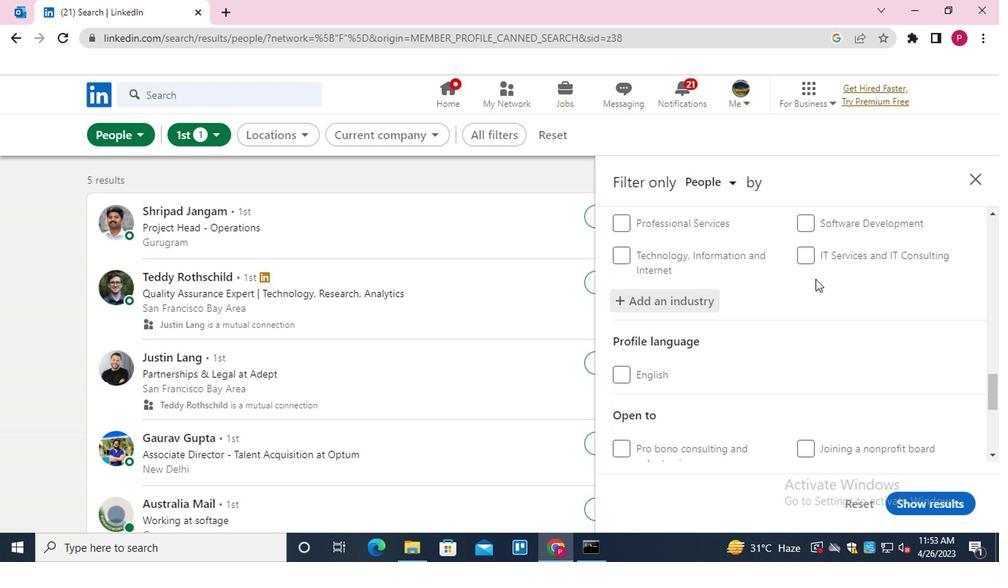 
Action: Mouse moved to (807, 286)
Screenshot: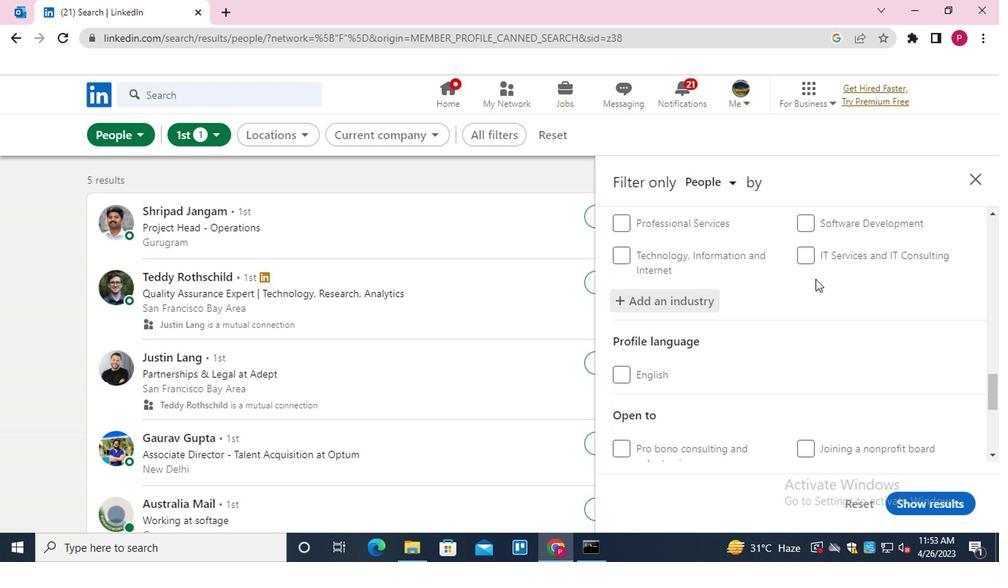 
Action: Mouse scrolled (807, 286) with delta (0, 0)
Screenshot: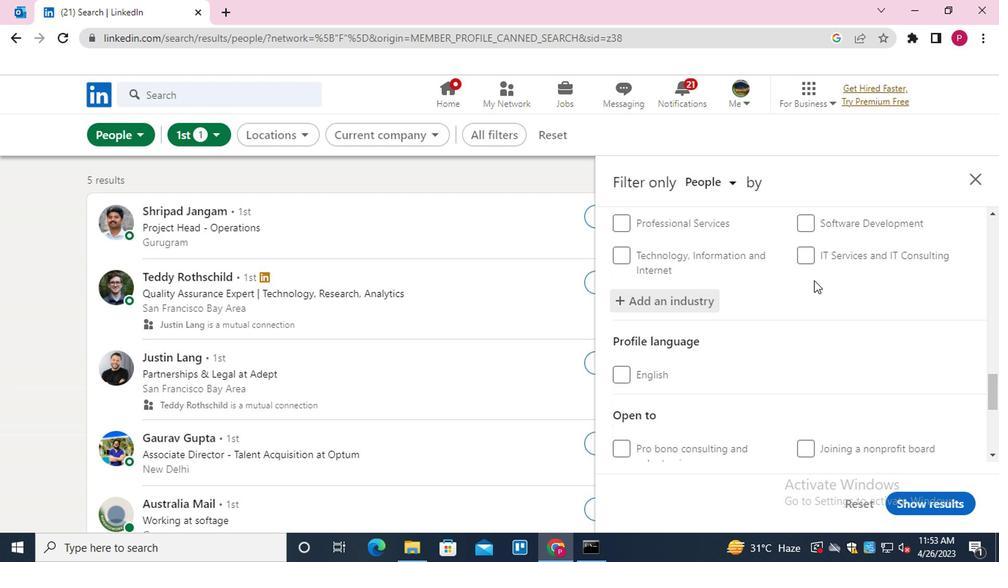 
Action: Mouse moved to (799, 287)
Screenshot: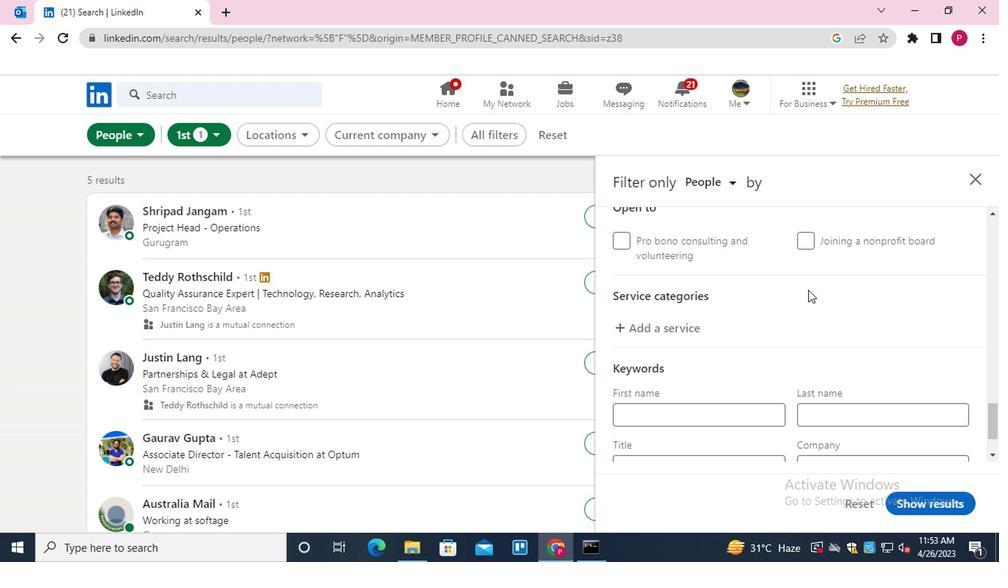 
Action: Mouse scrolled (799, 288) with delta (0, 0)
Screenshot: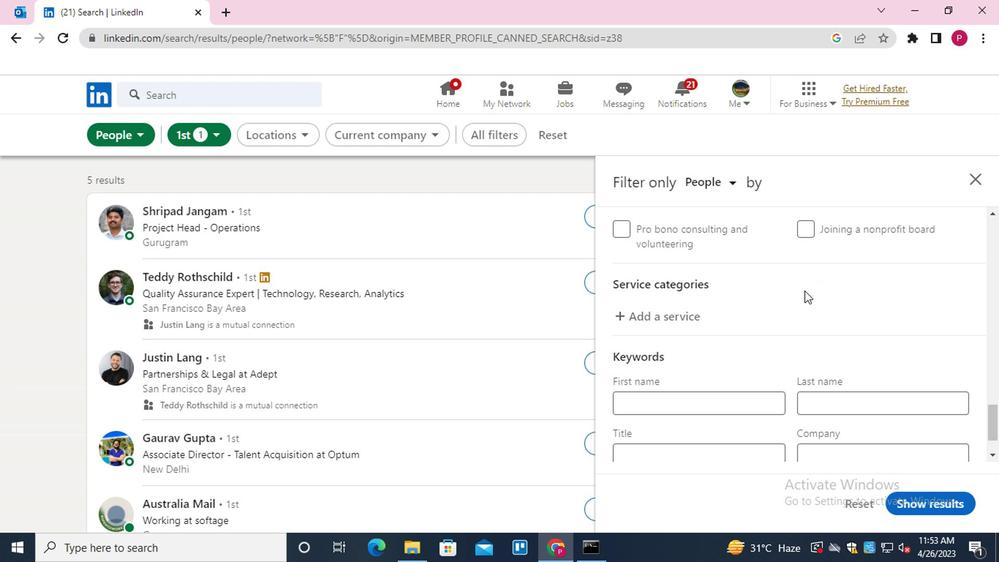 
Action: Mouse scrolled (799, 288) with delta (0, 0)
Screenshot: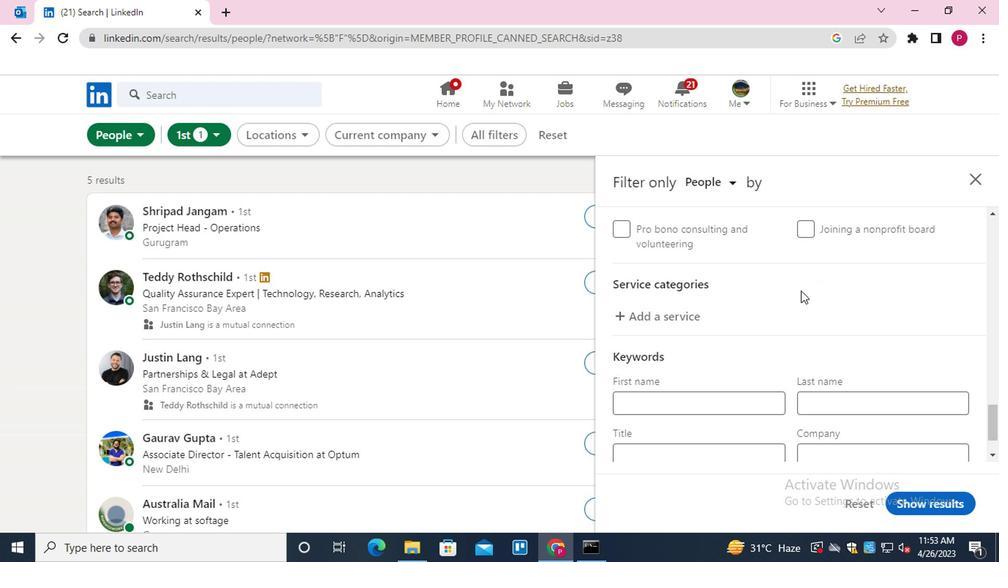
Action: Mouse moved to (781, 290)
Screenshot: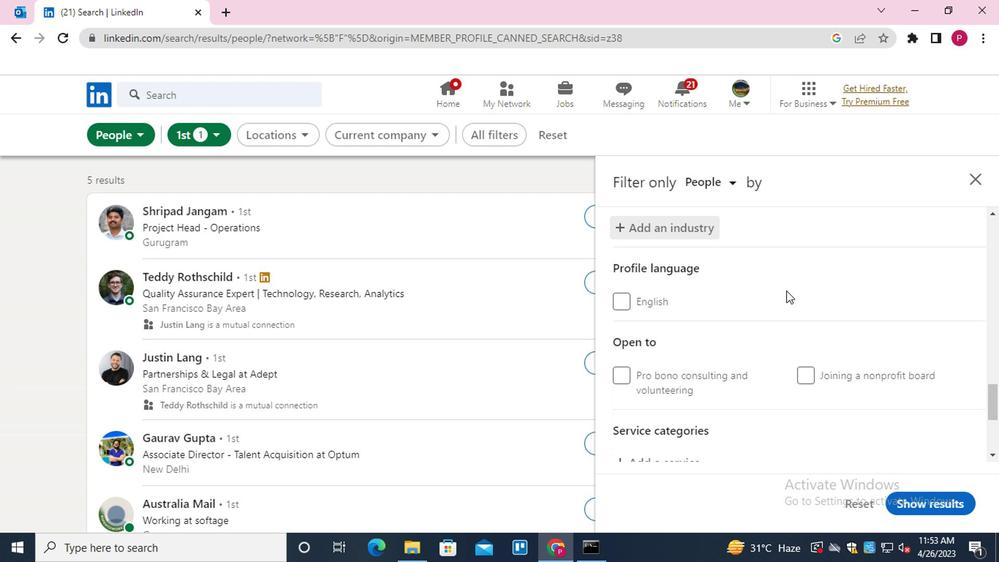 
Action: Mouse scrolled (781, 290) with delta (0, 0)
Screenshot: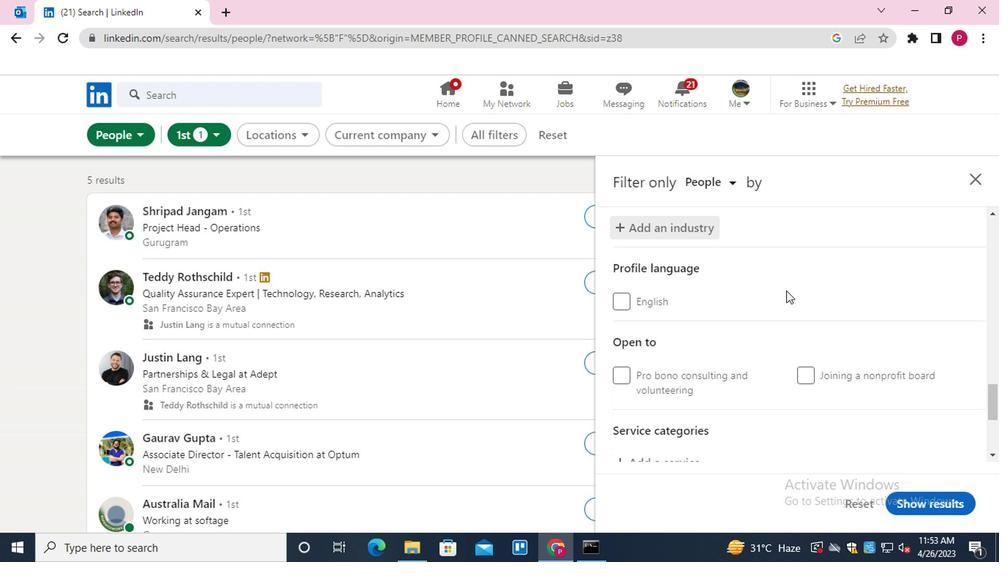 
Action: Mouse moved to (779, 291)
Screenshot: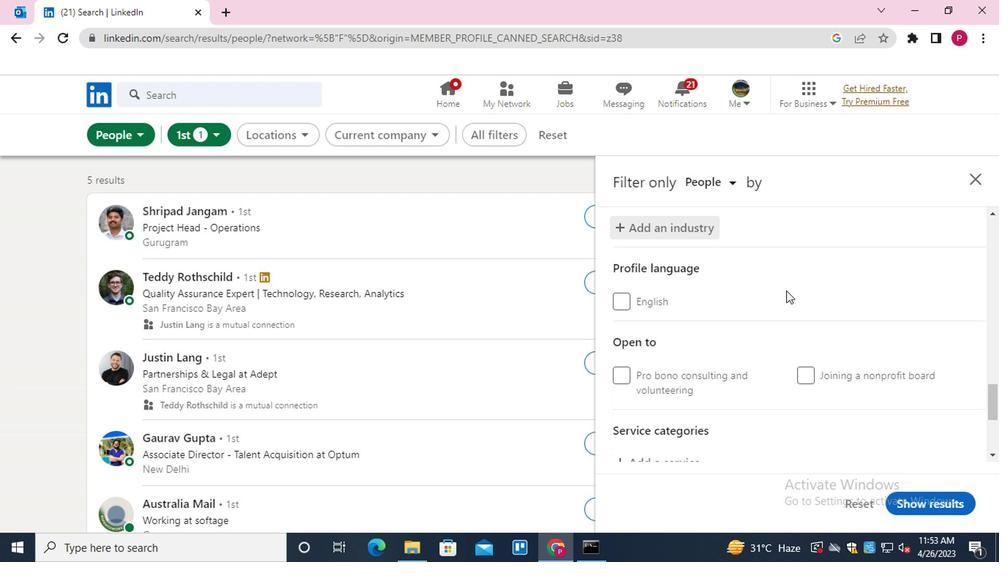
Action: Mouse scrolled (779, 290) with delta (0, 0)
Screenshot: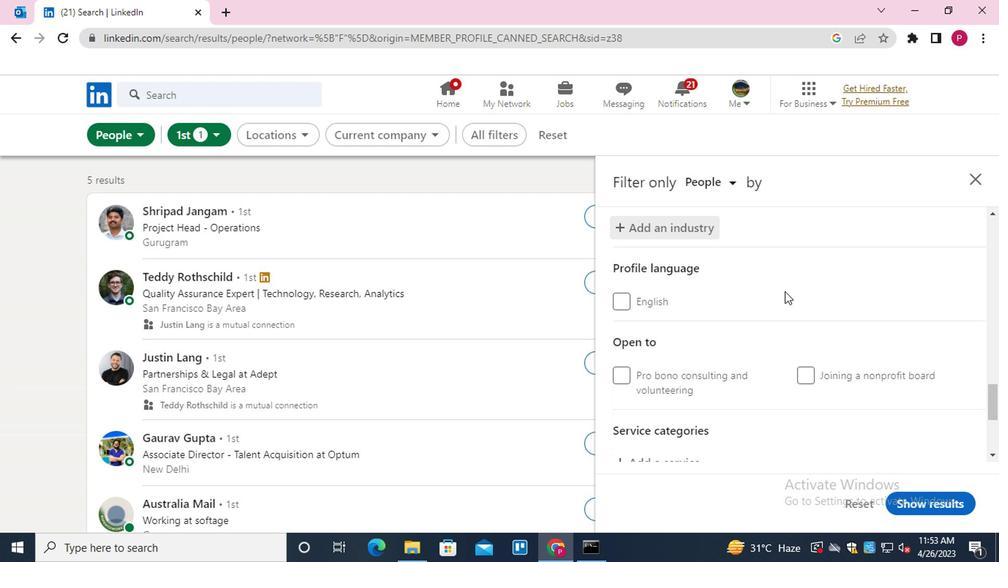 
Action: Mouse moved to (680, 312)
Screenshot: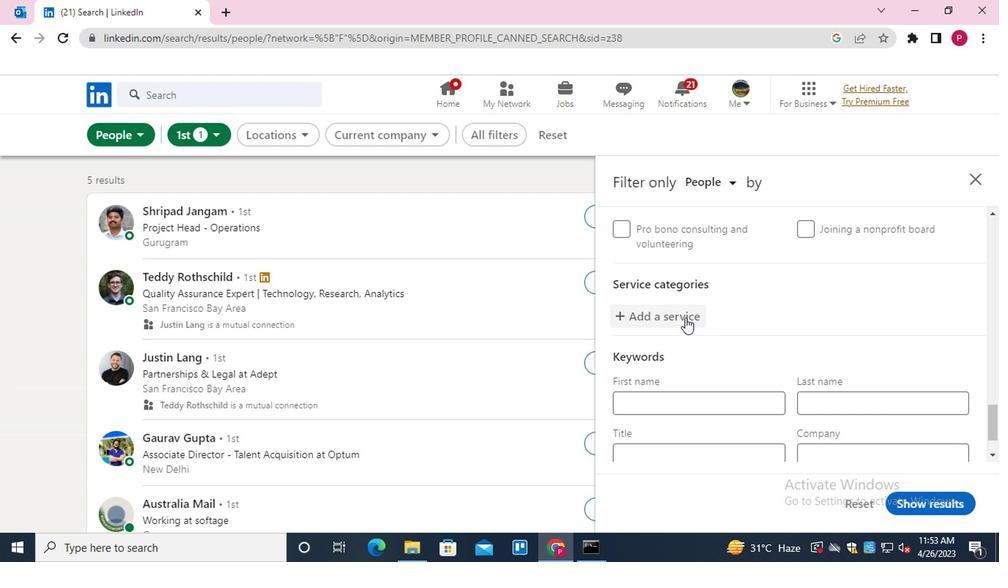 
Action: Mouse pressed left at (680, 312)
Screenshot: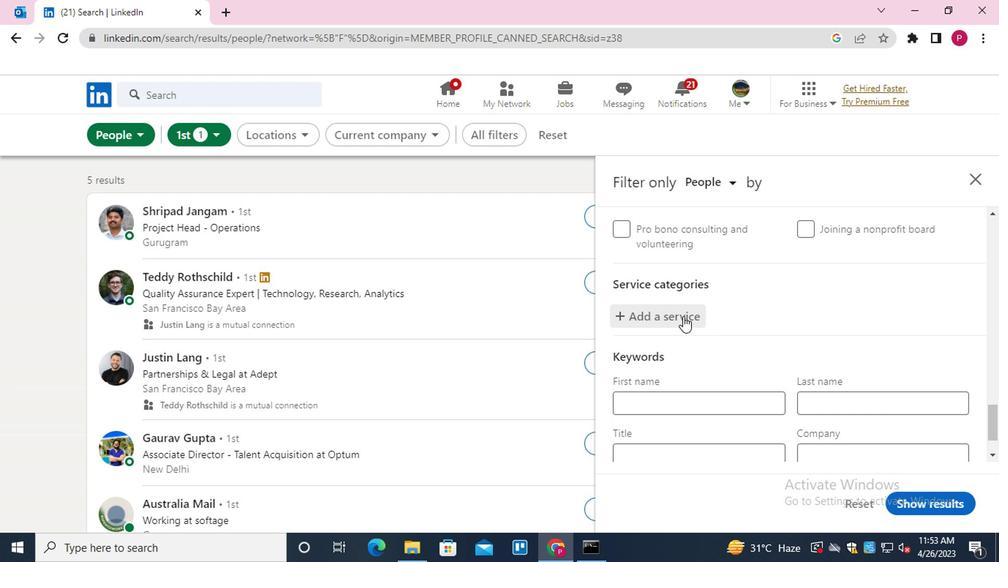
Action: Key pressed <Key.shift>CUSTOMER<Key.down><Key.enter>
Screenshot: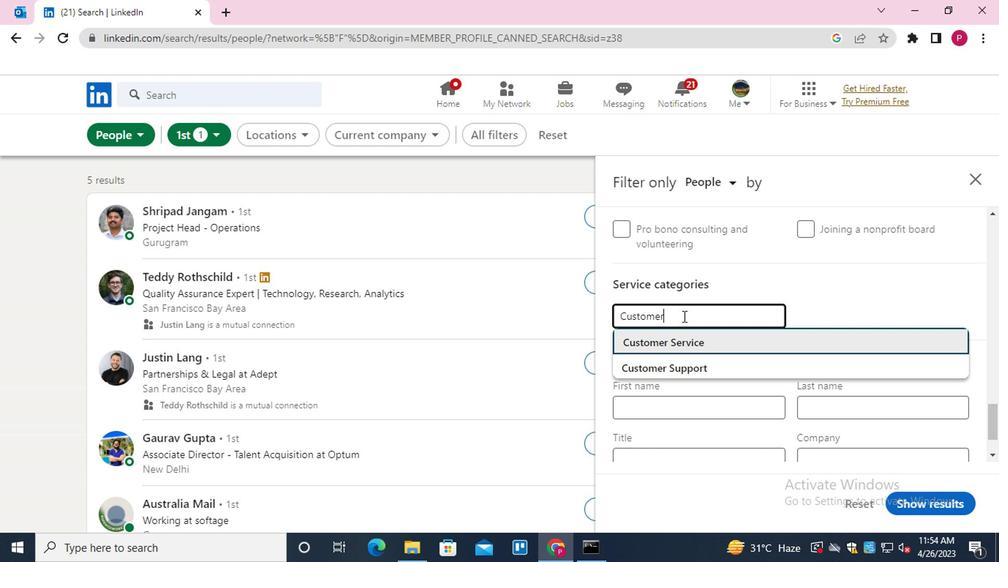 
Action: Mouse scrolled (680, 311) with delta (0, 0)
Screenshot: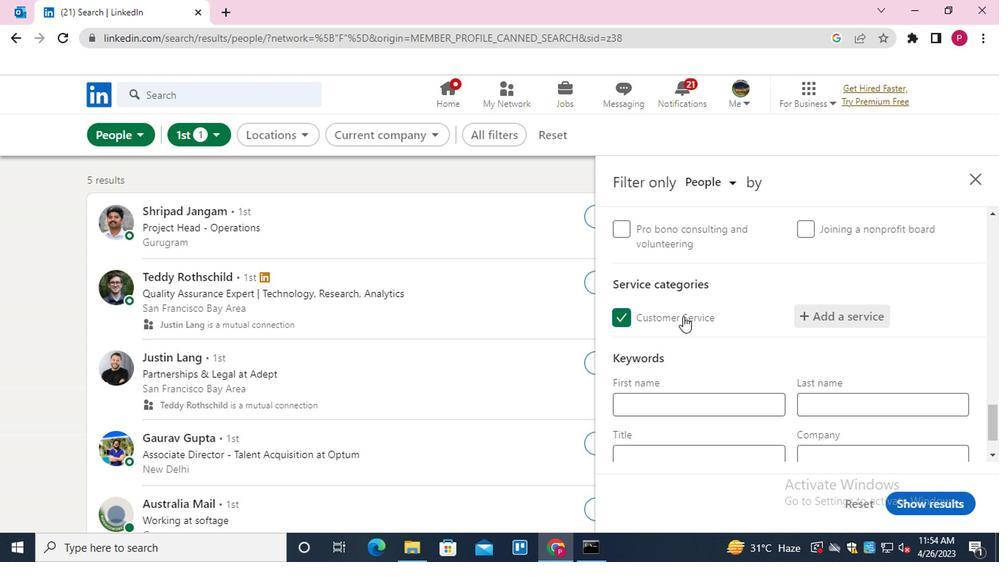 
Action: Mouse scrolled (680, 311) with delta (0, 0)
Screenshot: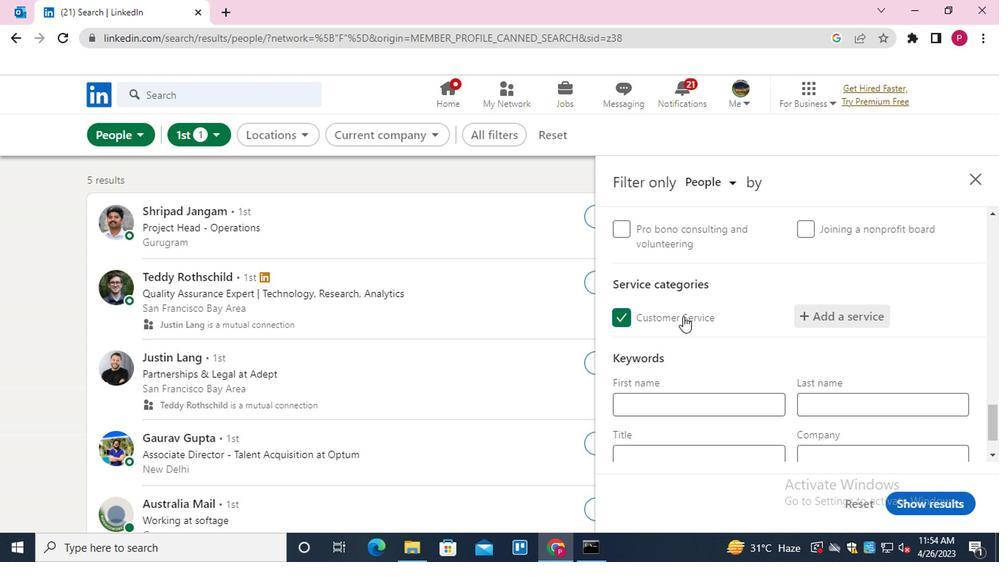 
Action: Mouse scrolled (680, 311) with delta (0, 0)
Screenshot: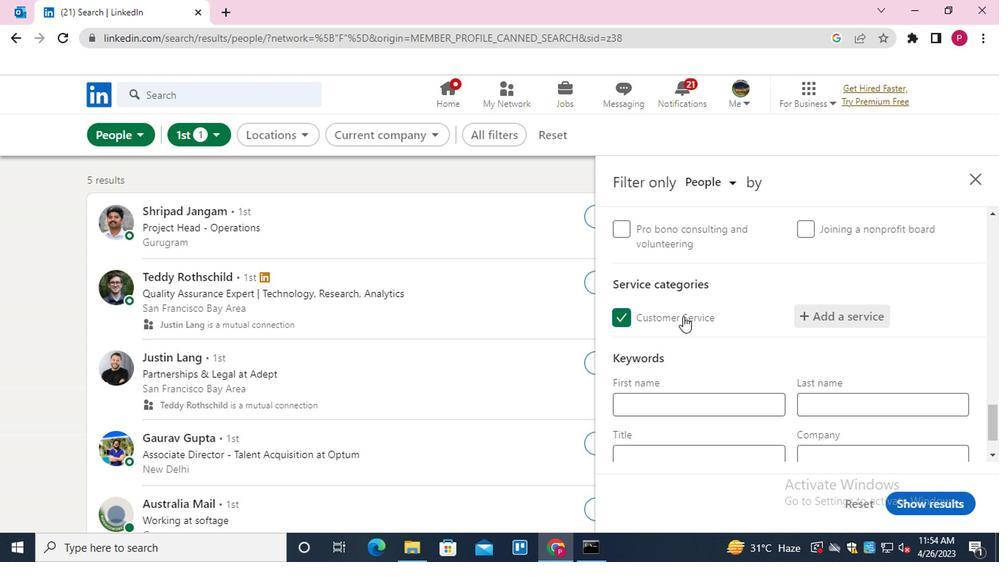 
Action: Mouse scrolled (680, 311) with delta (0, 0)
Screenshot: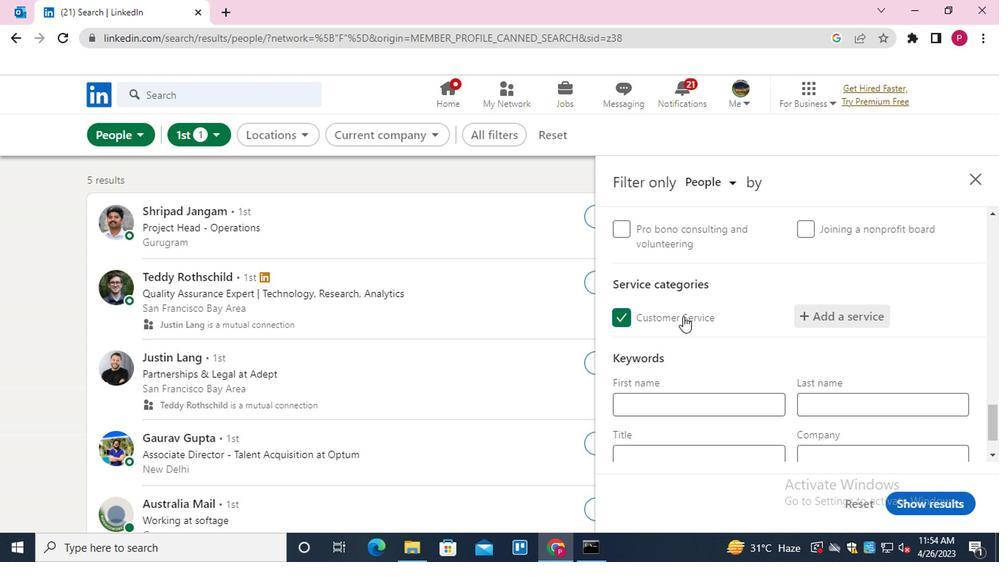 
Action: Mouse moved to (685, 386)
Screenshot: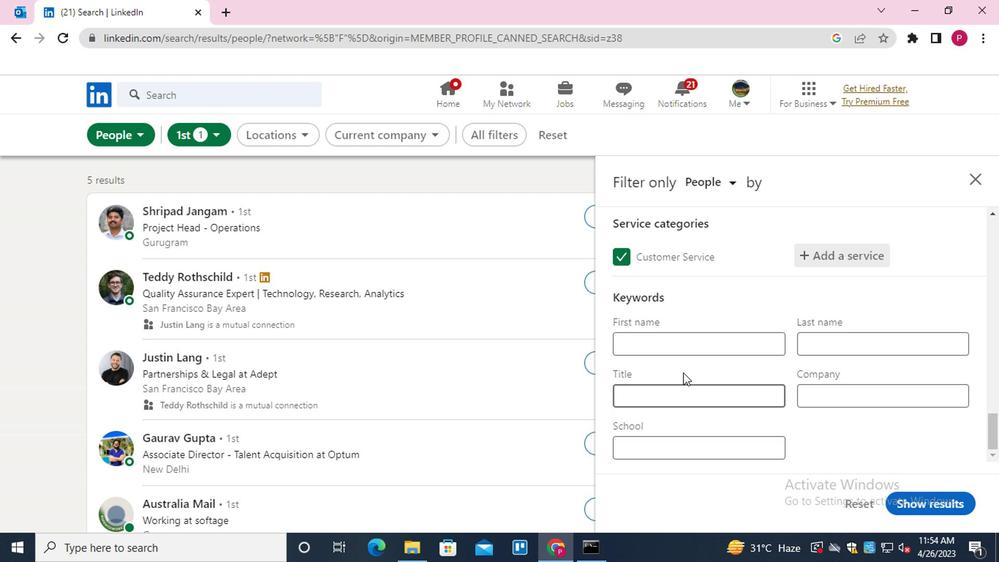 
Action: Mouse pressed left at (685, 386)
Screenshot: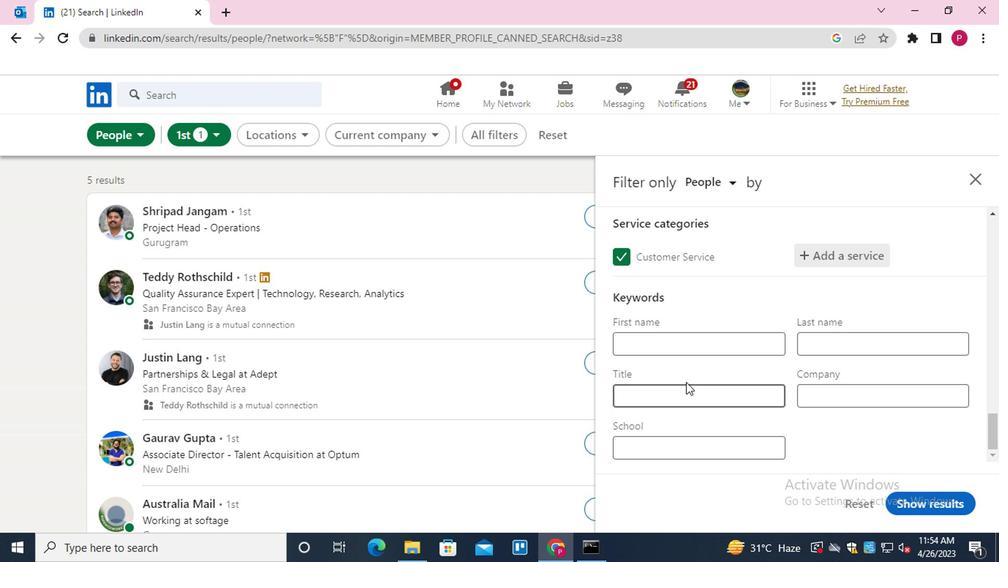 
Action: Mouse moved to (685, 387)
Screenshot: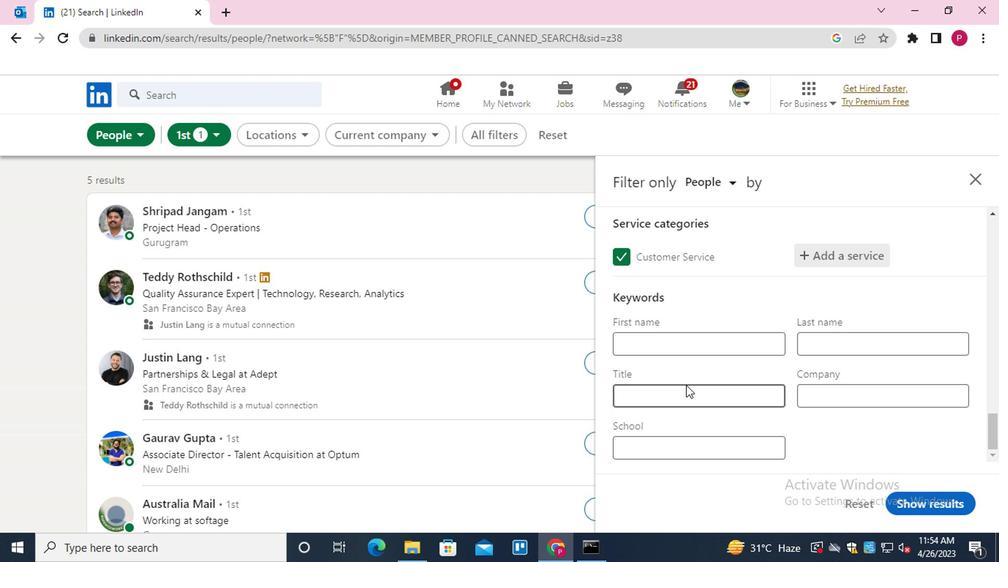 
Action: Key pressed <Key.shift>ASSISTANT<Key.space><Key.shift>PROFESSOR
Screenshot: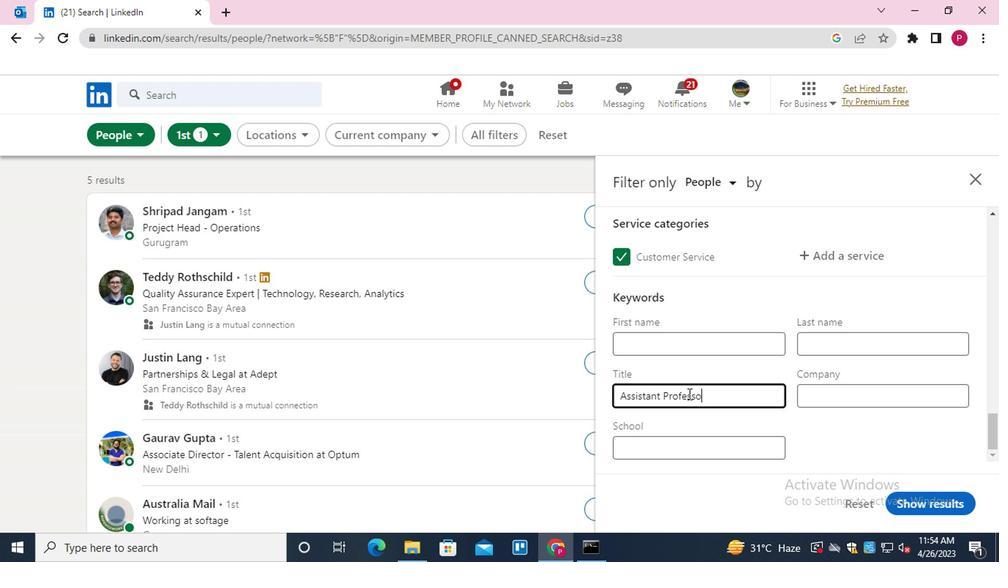 
Action: Mouse moved to (907, 490)
Screenshot: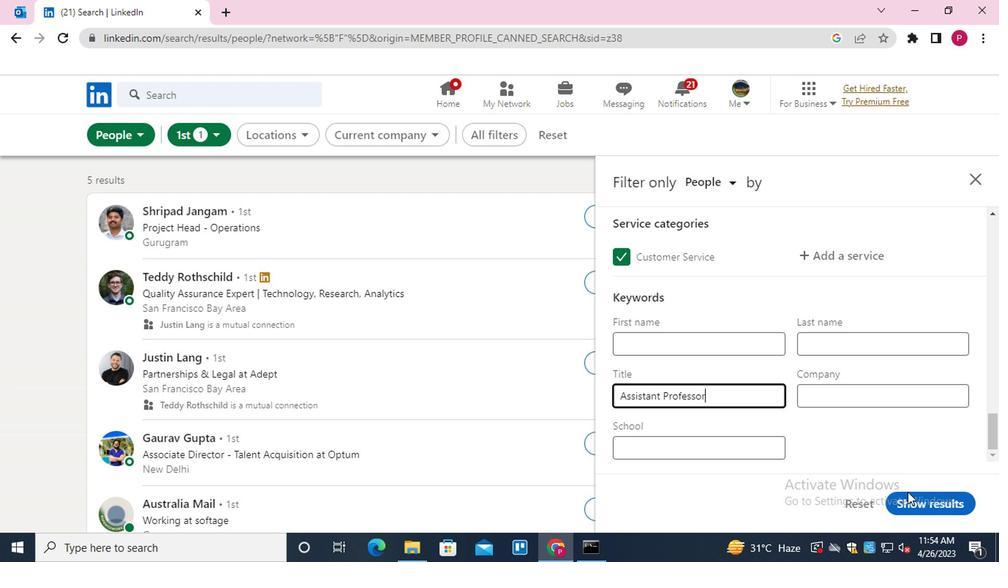 
Action: Mouse pressed left at (907, 490)
Screenshot: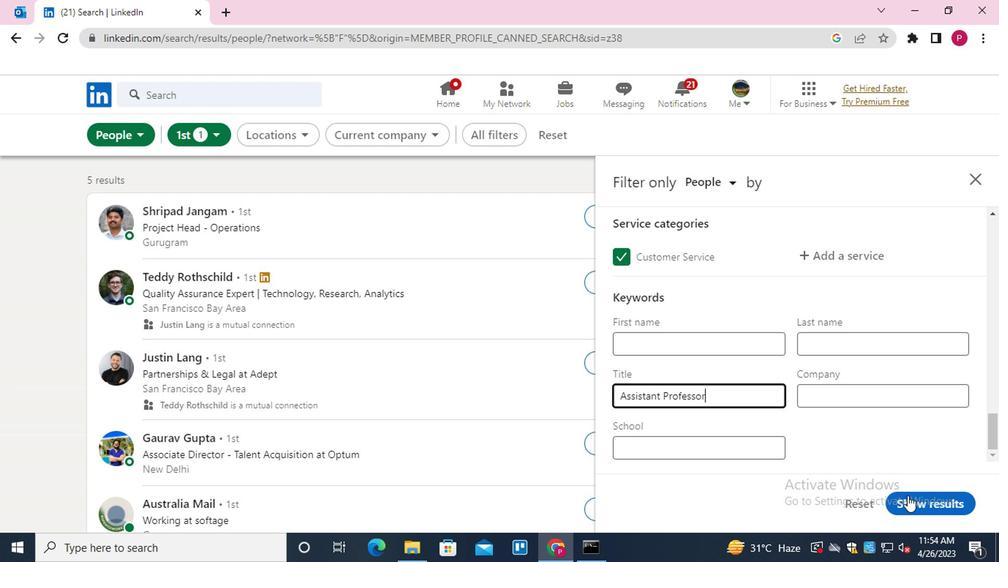 
Action: Mouse moved to (485, 350)
Screenshot: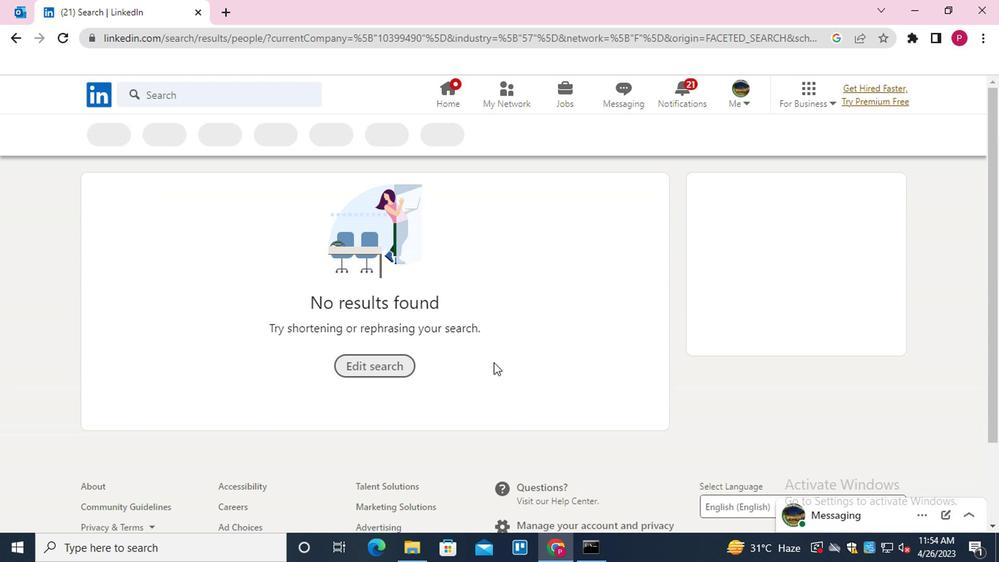 
